Task: Find connections with filter location Siuri with filter topic #Careerwith filter profile language French with filter current company IDOM Consulting, Engineering, Architecture with filter school Petit Seminaire Higher Secondary School with filter industry Industry Associations with filter service category Customer Support with filter keywords title Administrator
Action: Mouse moved to (493, 67)
Screenshot: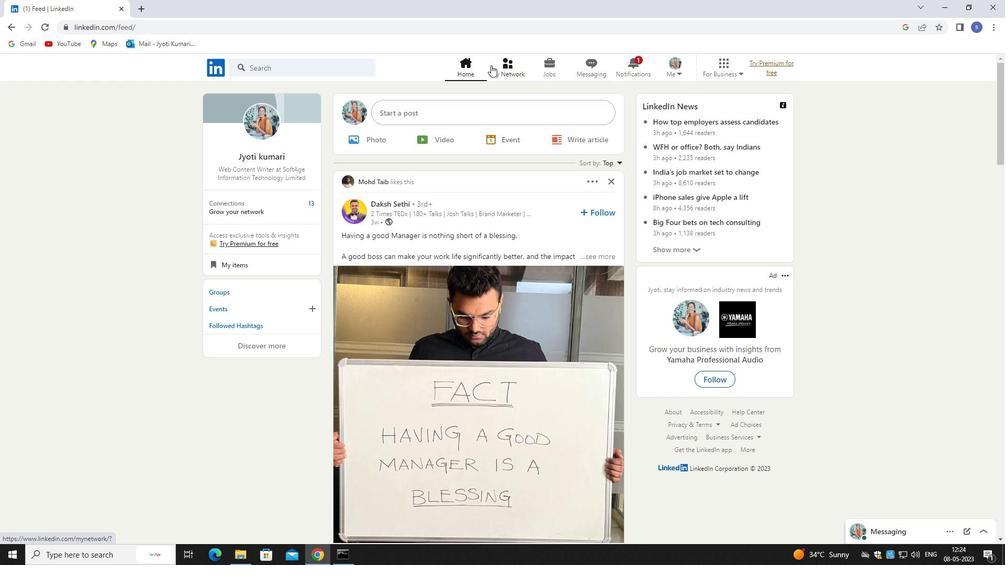 
Action: Mouse pressed left at (493, 67)
Screenshot: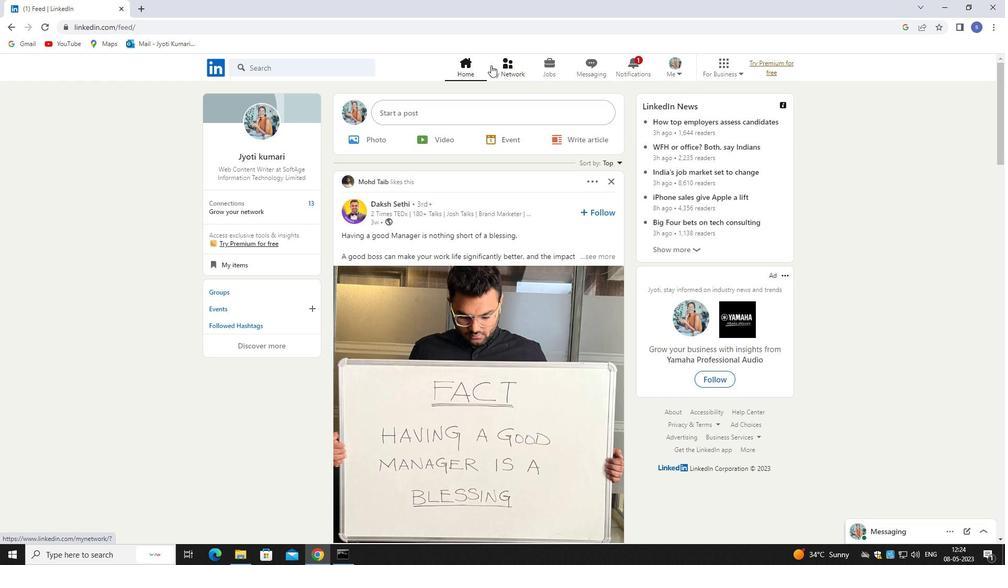 
Action: Mouse moved to (493, 67)
Screenshot: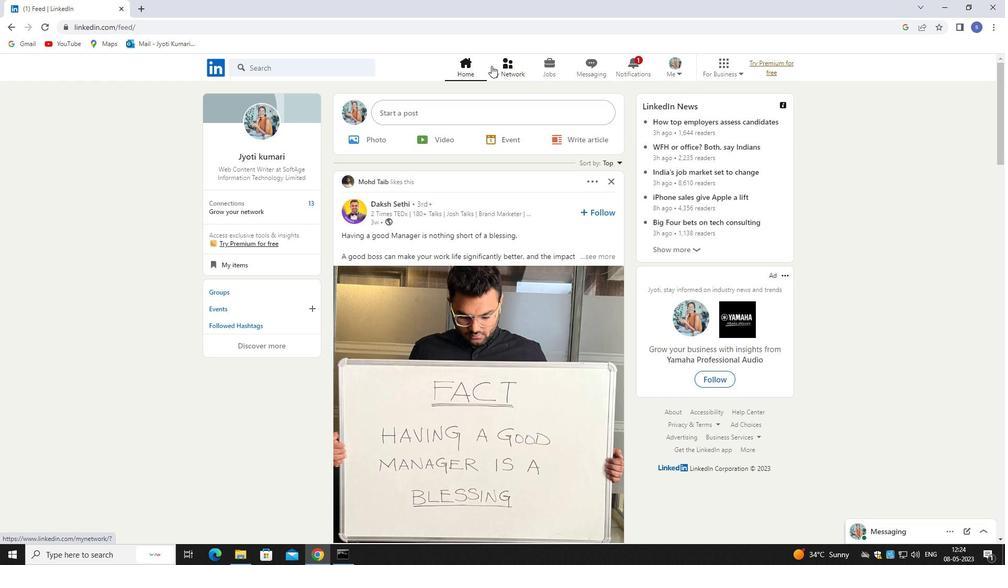
Action: Mouse pressed left at (493, 67)
Screenshot: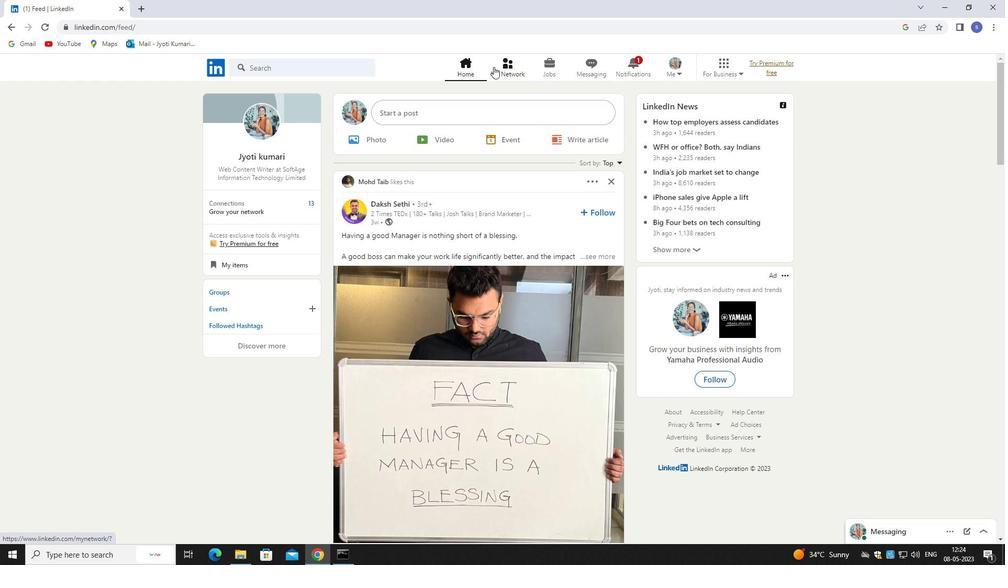 
Action: Mouse moved to (319, 121)
Screenshot: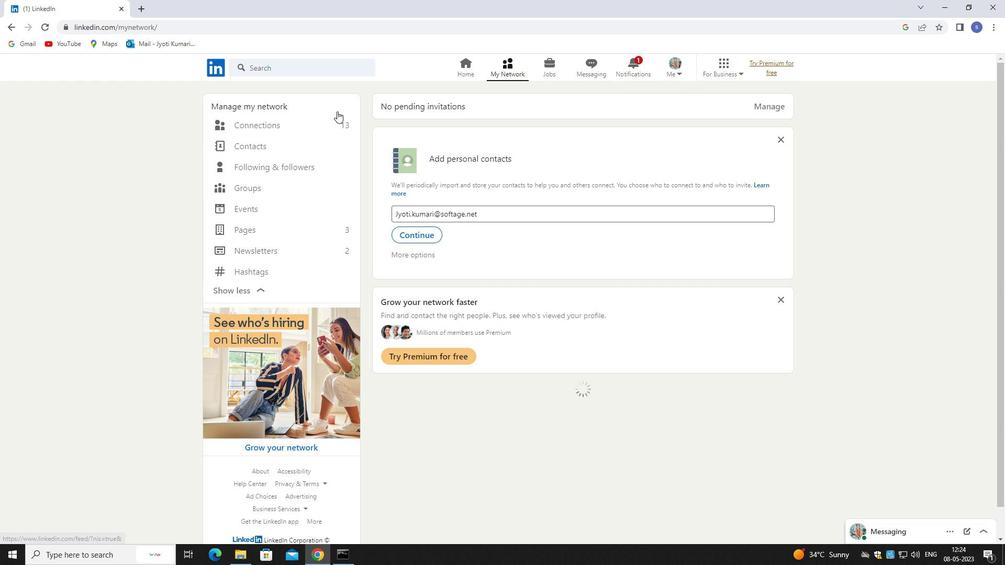
Action: Mouse pressed left at (319, 121)
Screenshot: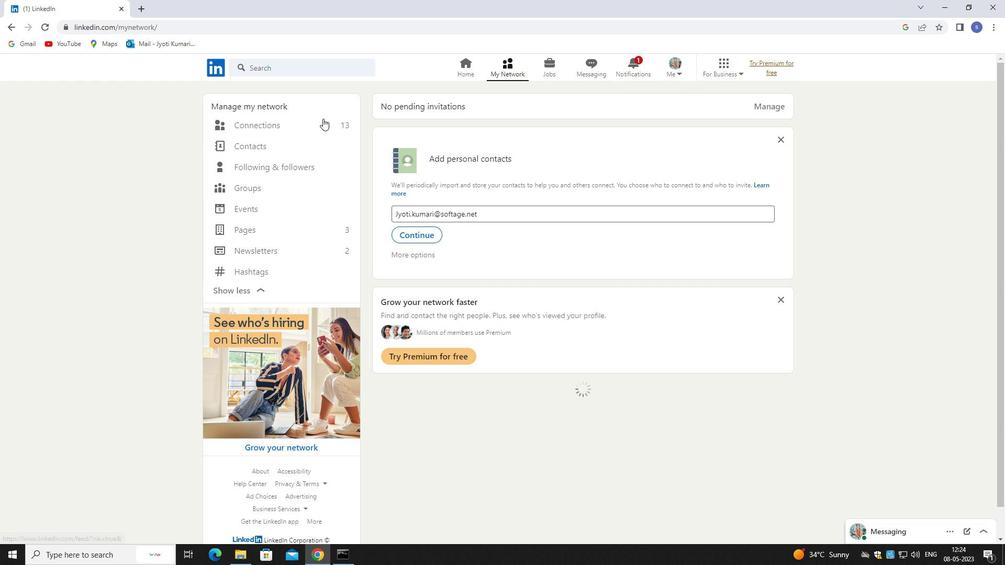 
Action: Mouse moved to (319, 121)
Screenshot: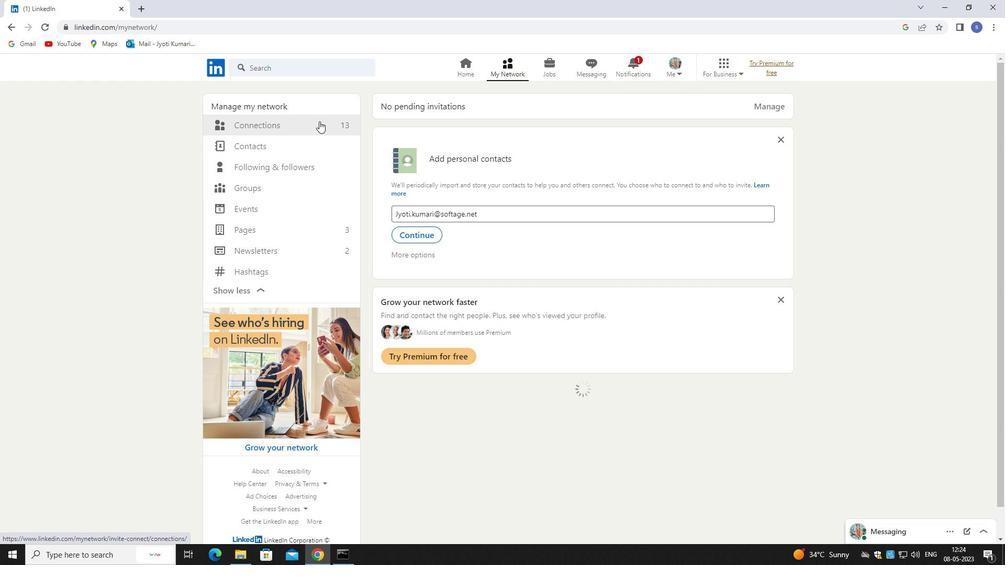 
Action: Mouse pressed left at (319, 121)
Screenshot: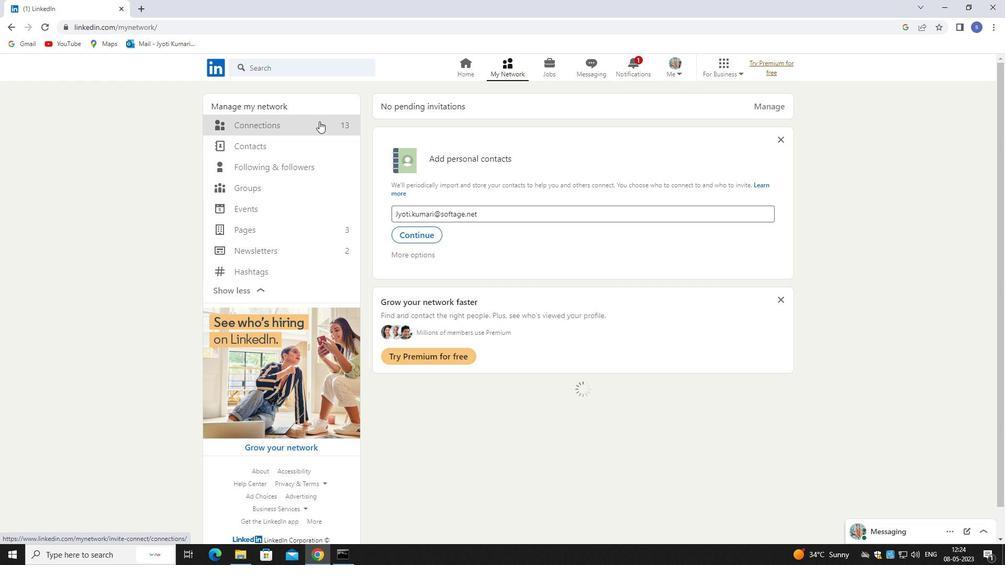 
Action: Mouse moved to (586, 125)
Screenshot: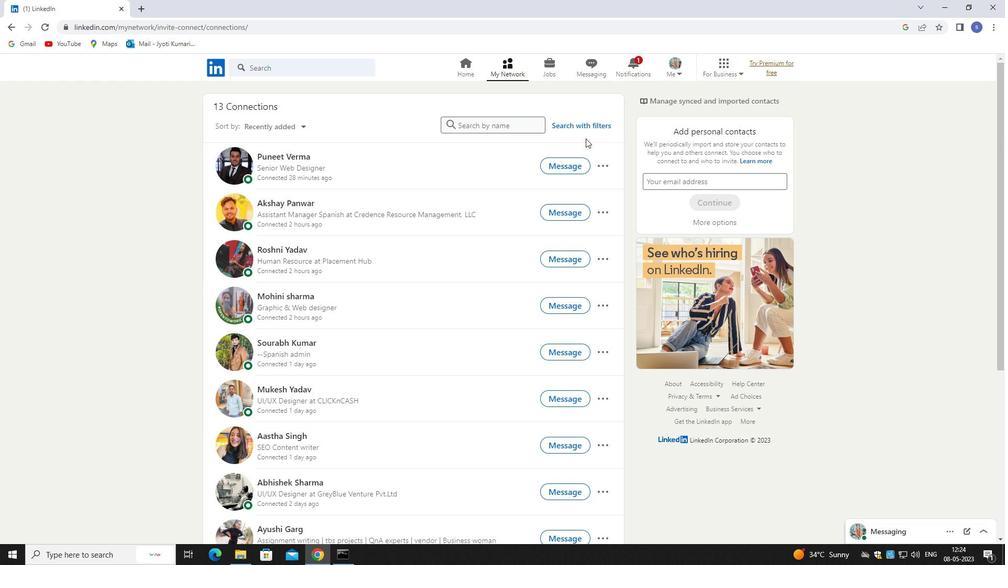 
Action: Mouse pressed left at (586, 125)
Screenshot: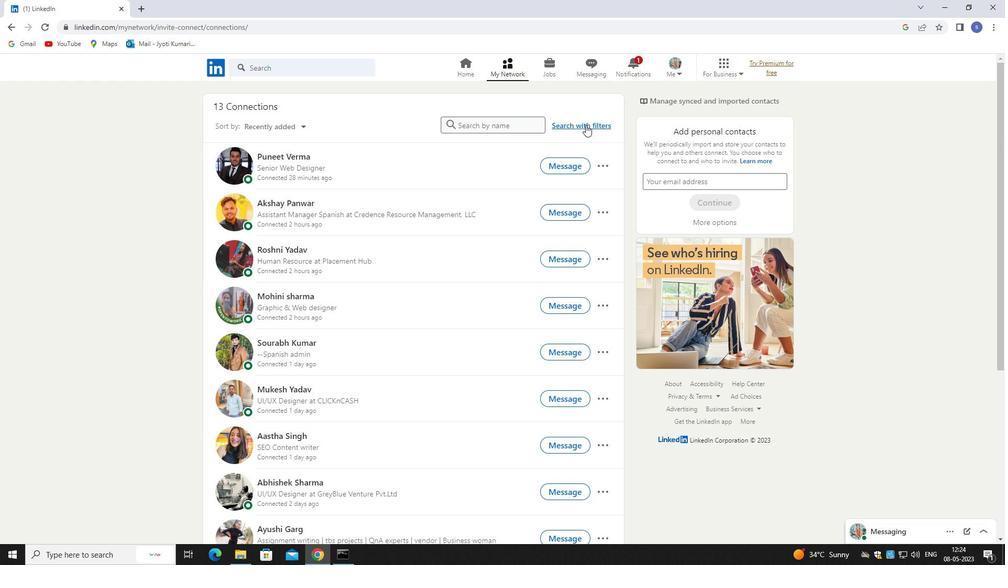 
Action: Mouse moved to (531, 102)
Screenshot: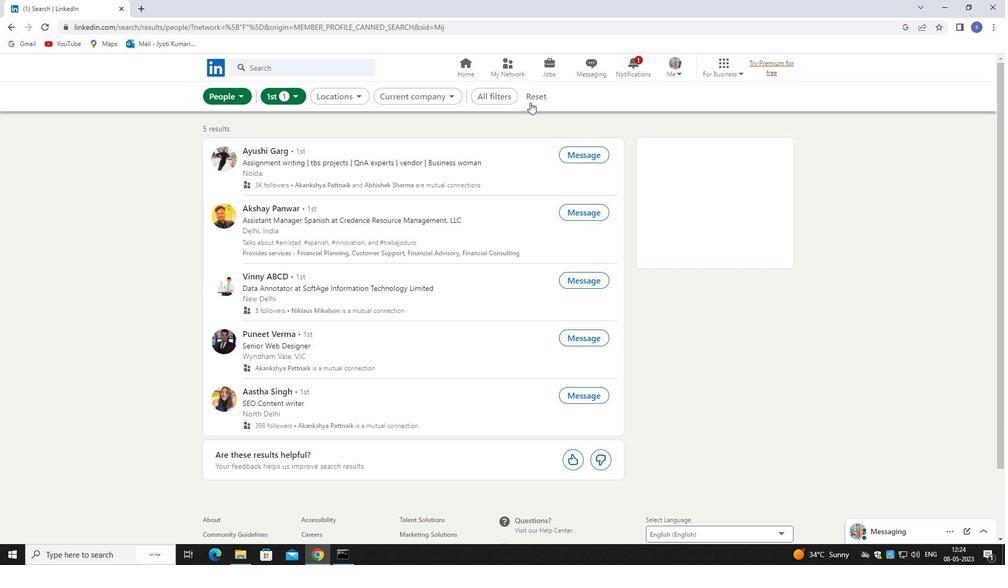 
Action: Mouse pressed left at (531, 102)
Screenshot: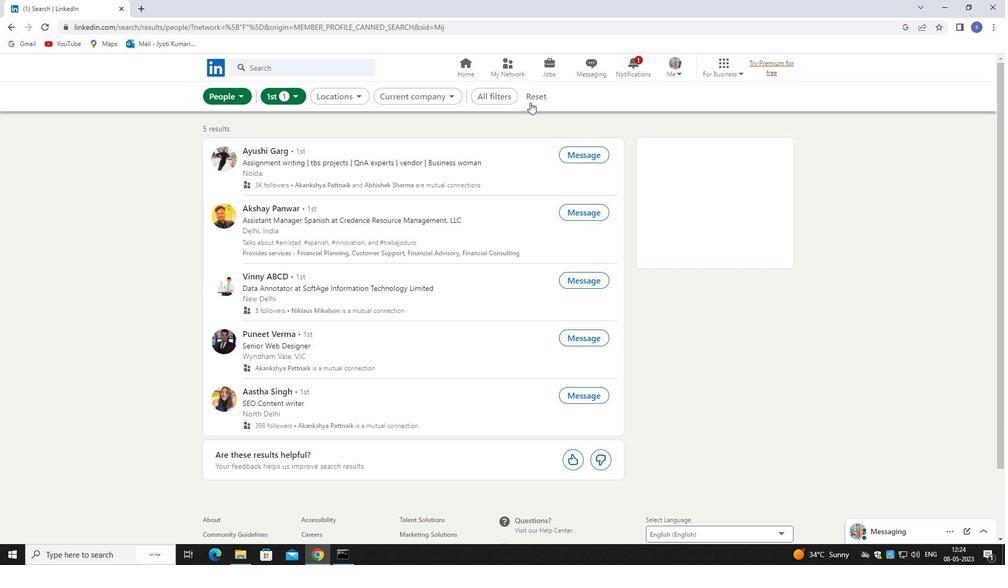 
Action: Mouse moved to (532, 102)
Screenshot: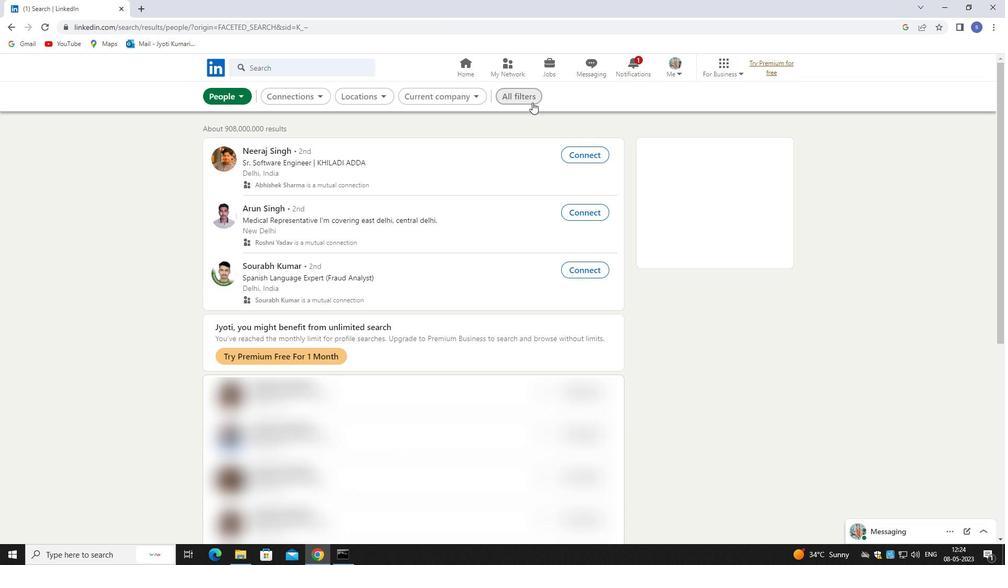 
Action: Mouse pressed left at (532, 102)
Screenshot: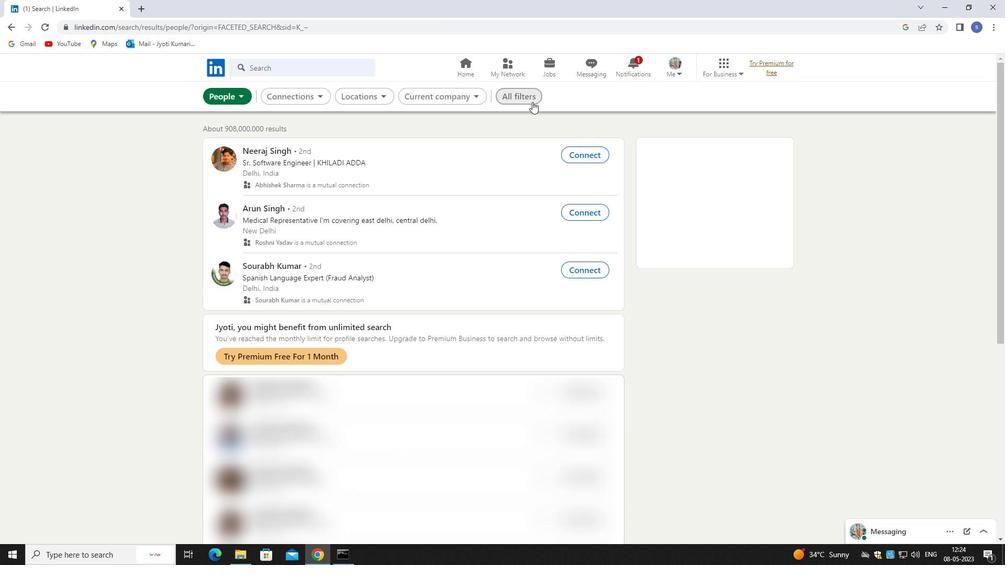 
Action: Mouse moved to (902, 411)
Screenshot: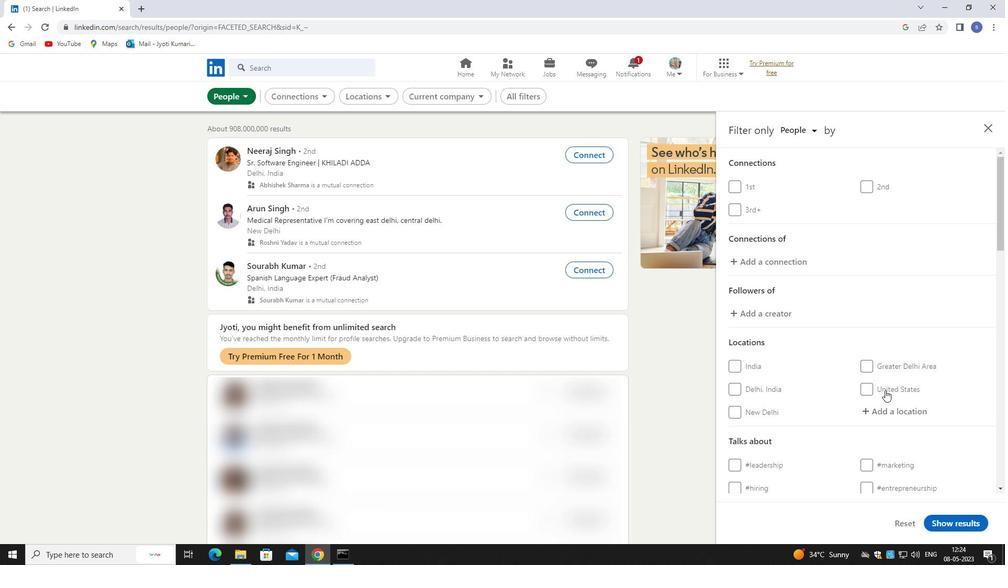
Action: Mouse pressed left at (902, 411)
Screenshot: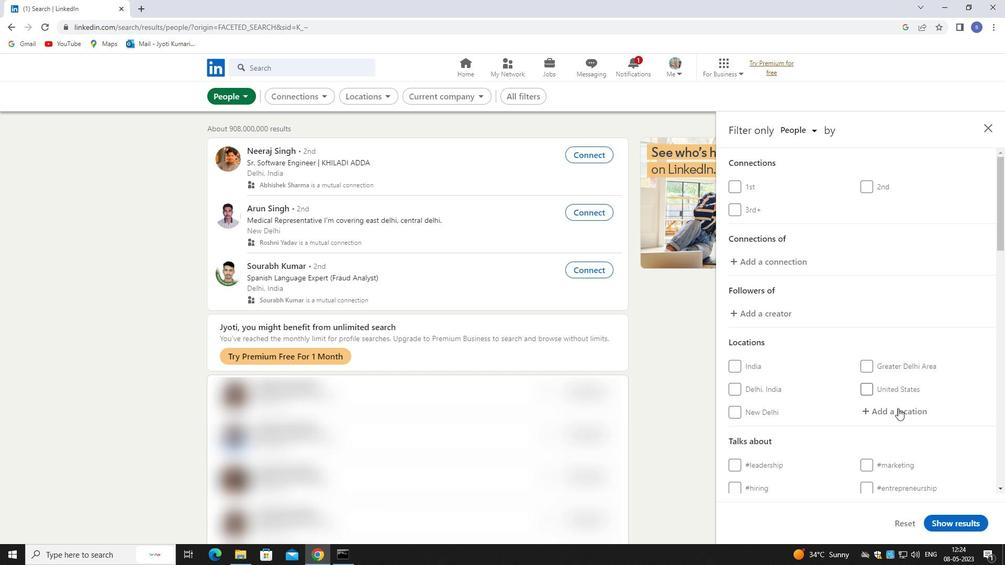 
Action: Mouse moved to (904, 441)
Screenshot: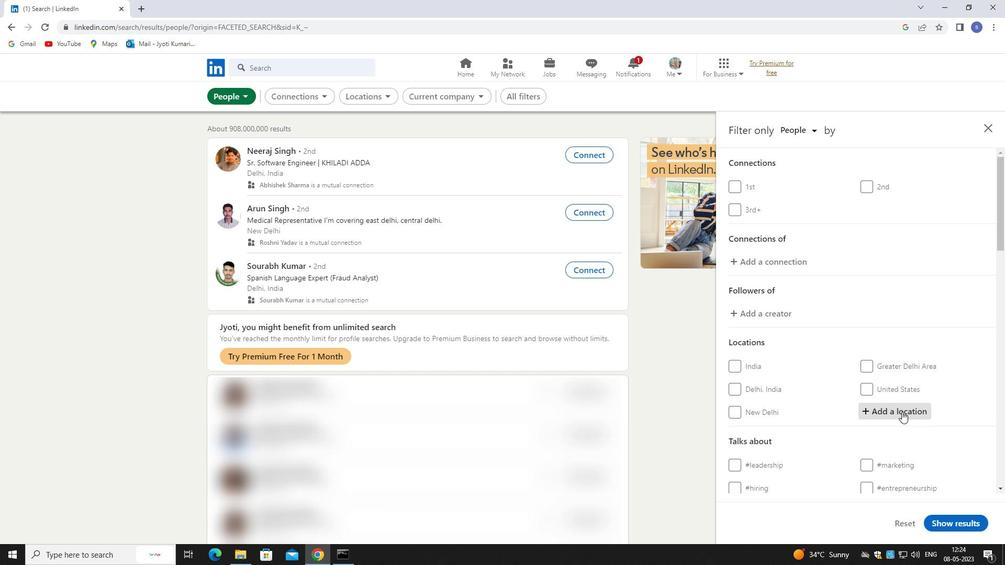 
Action: Key pressed siuri
Screenshot: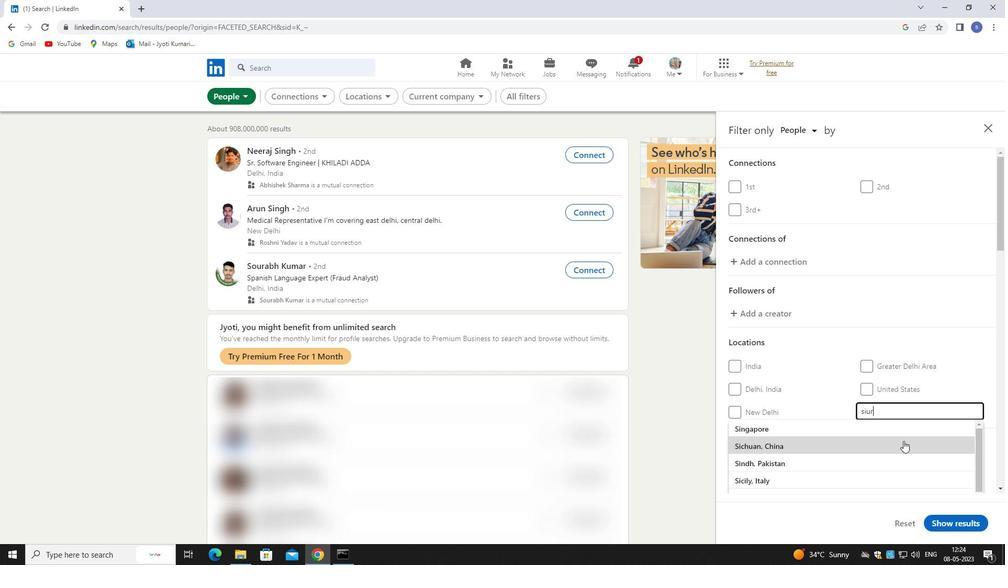 
Action: Mouse moved to (885, 425)
Screenshot: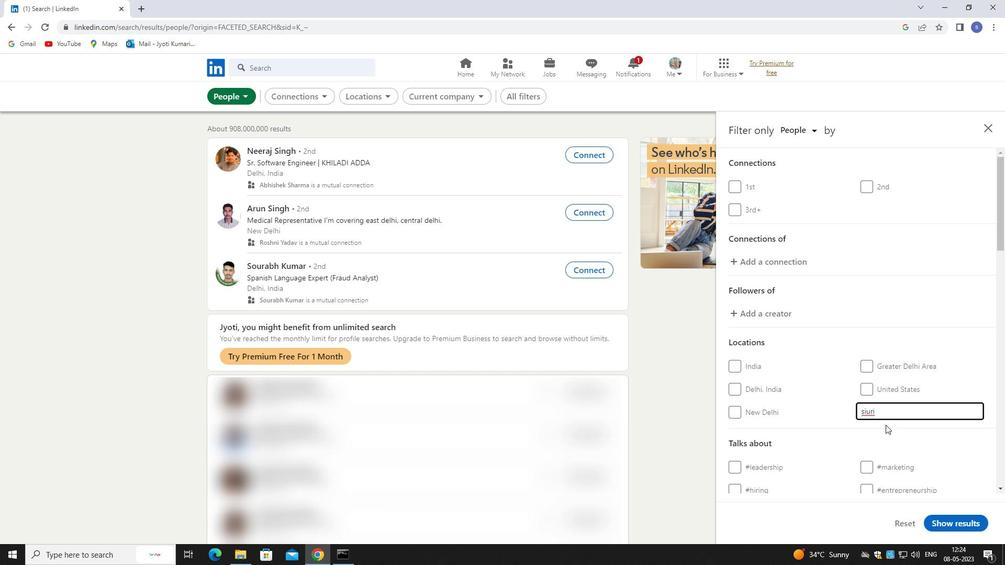 
Action: Key pressed <Key.left><Key.left><Key.left><Key.left><Key.backspace><Key.shift>S<Key.enter>
Screenshot: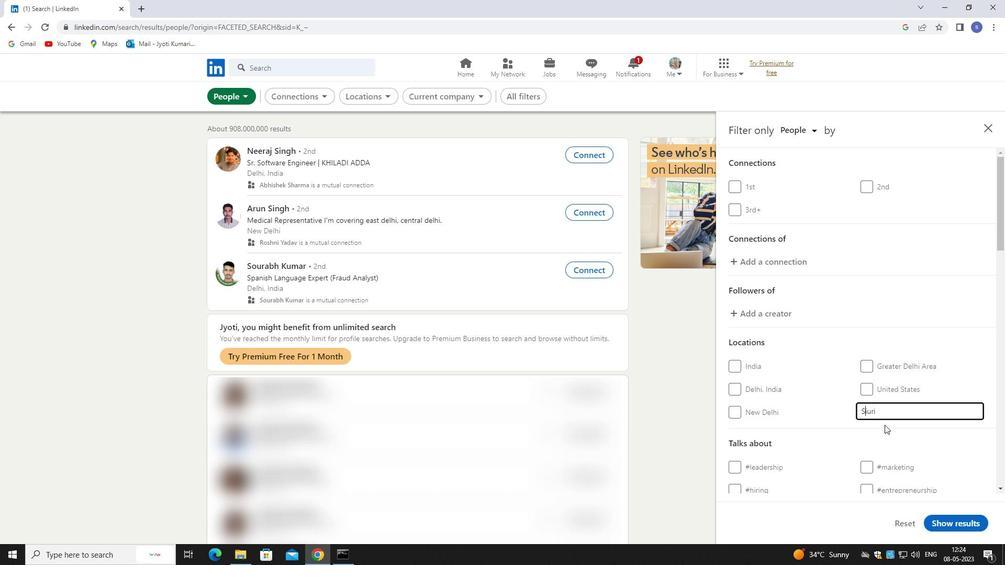 
Action: Mouse scrolled (885, 424) with delta (0, 0)
Screenshot: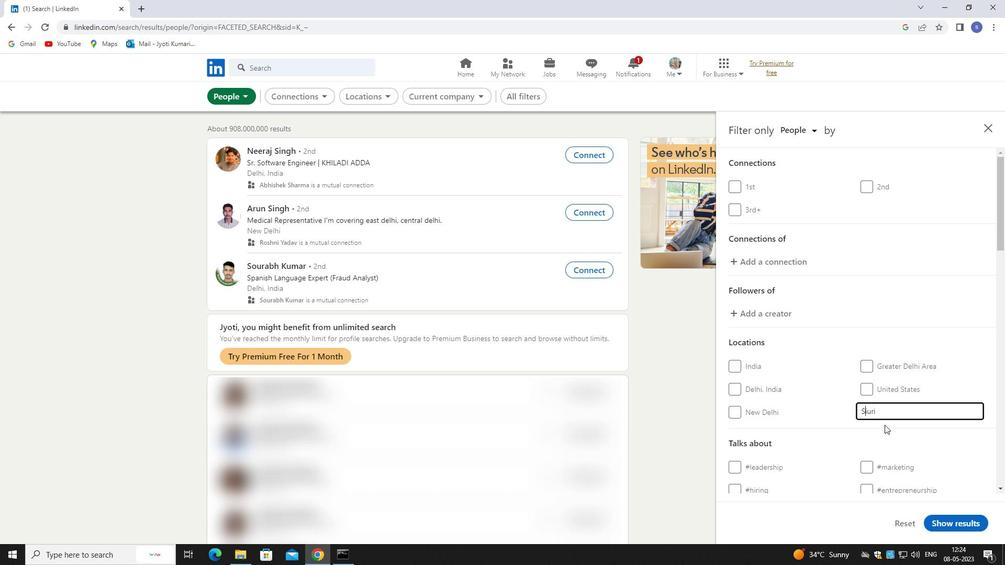 
Action: Mouse moved to (887, 428)
Screenshot: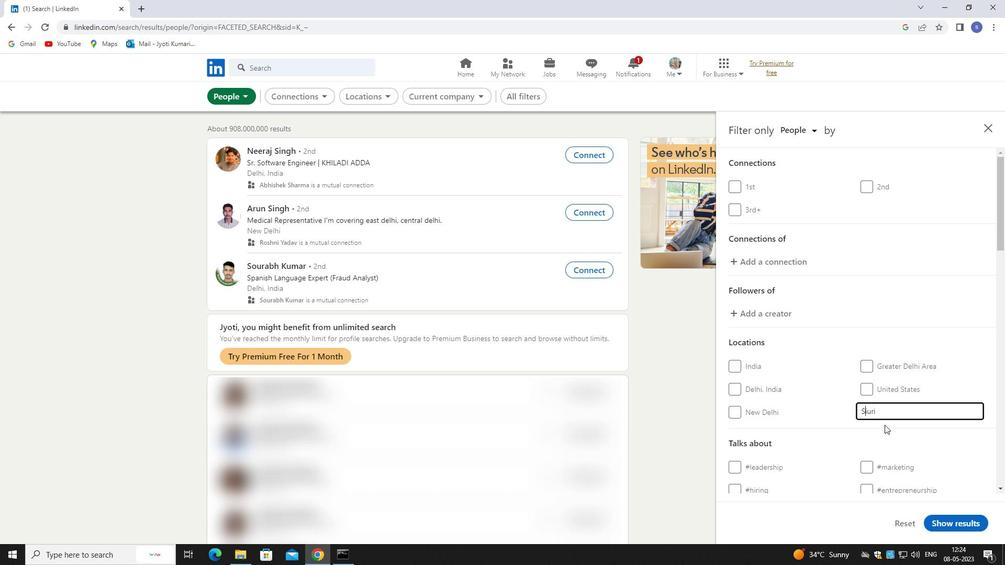 
Action: Mouse scrolled (887, 427) with delta (0, 0)
Screenshot: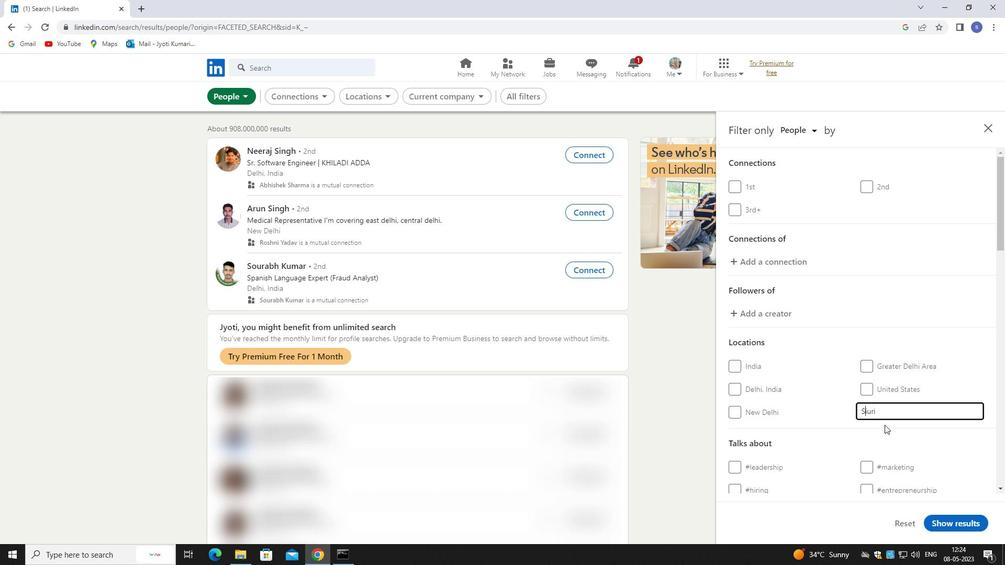 
Action: Mouse moved to (887, 429)
Screenshot: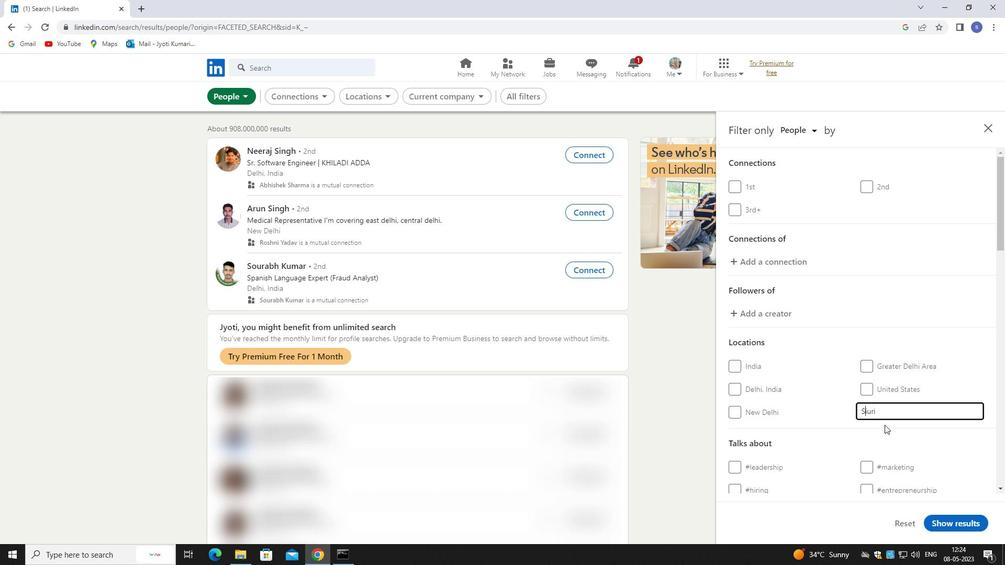 
Action: Mouse scrolled (887, 428) with delta (0, 0)
Screenshot: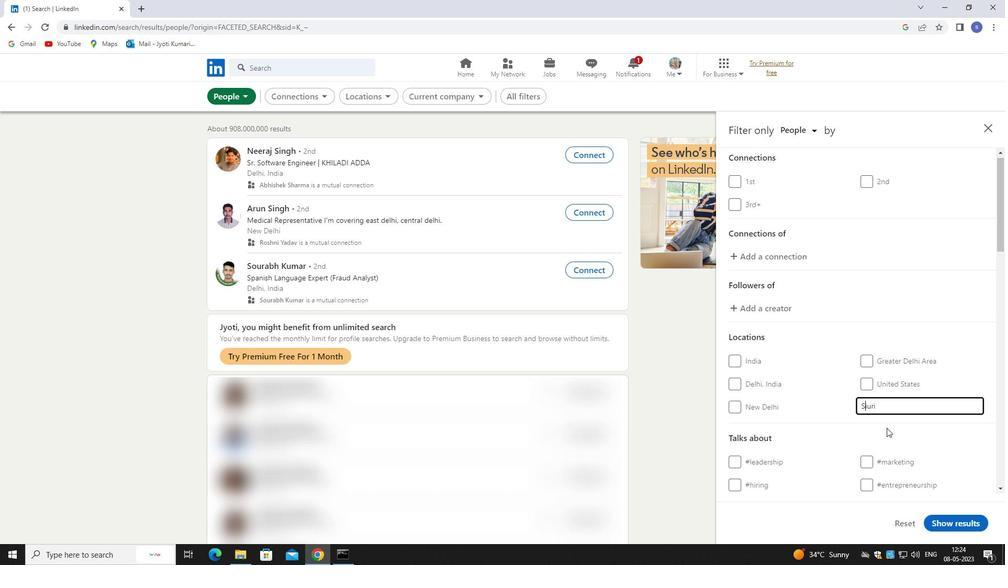 
Action: Mouse moved to (883, 352)
Screenshot: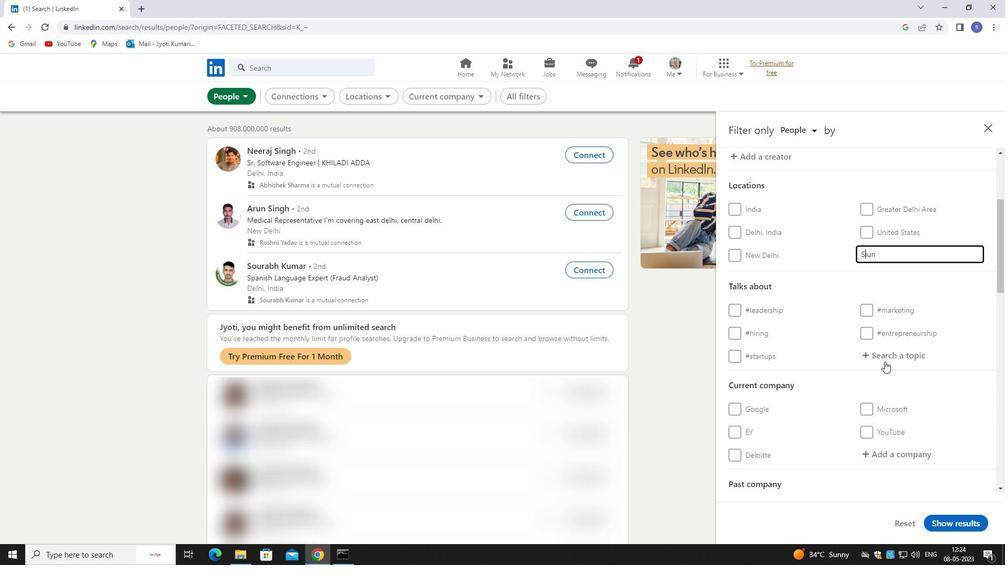 
Action: Mouse pressed left at (883, 352)
Screenshot: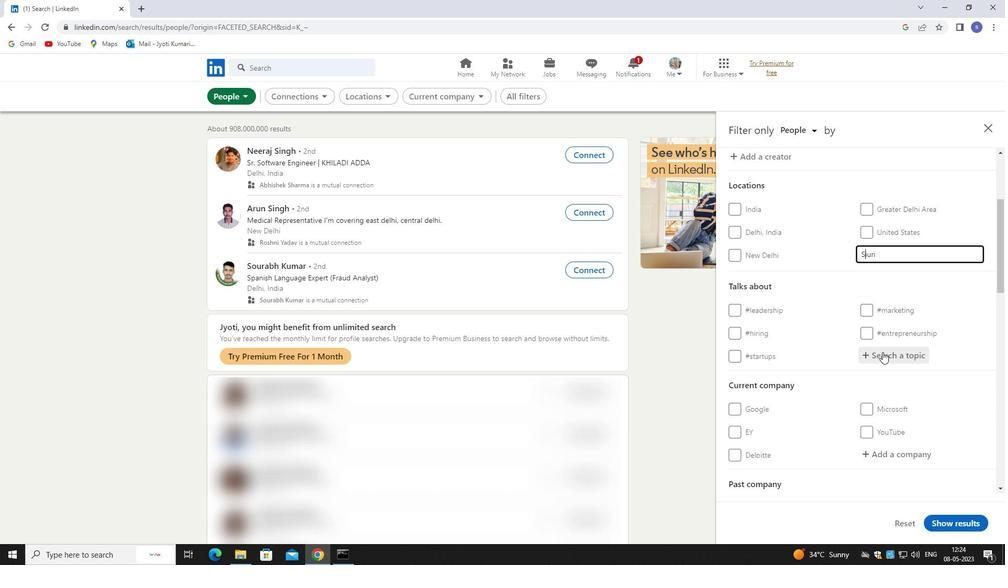 
Action: Mouse moved to (883, 352)
Screenshot: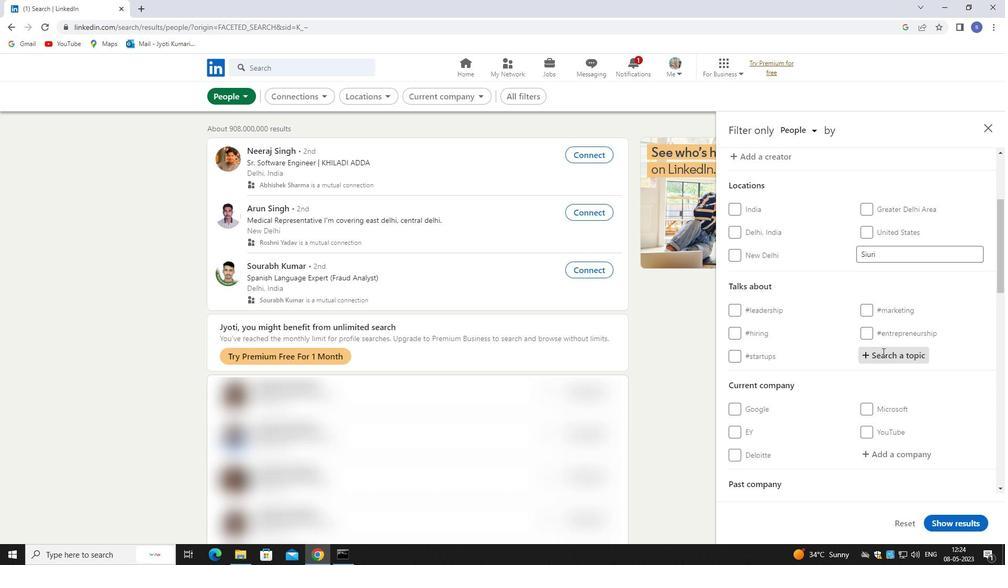 
Action: Key pressed CAREER
Screenshot: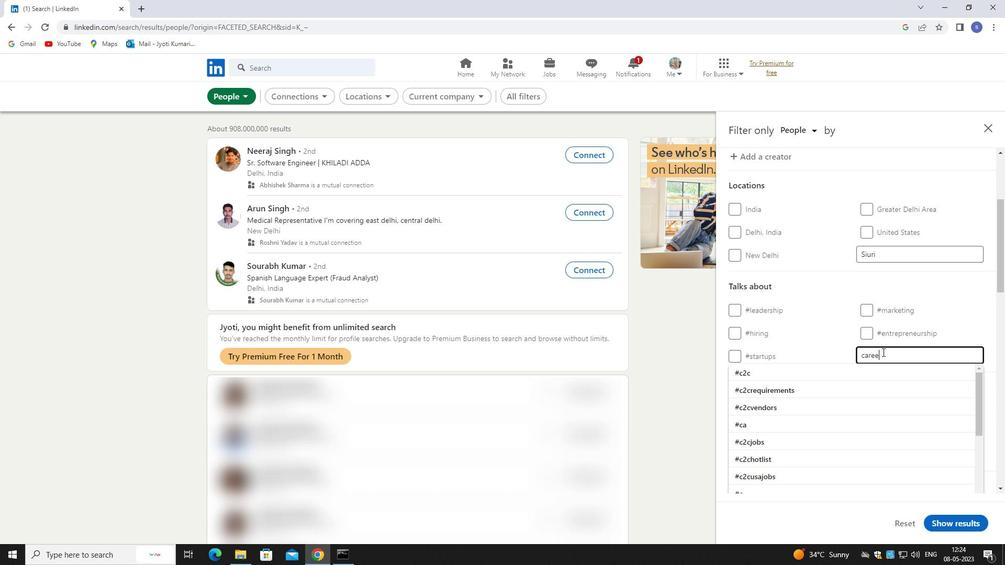 
Action: Mouse moved to (881, 367)
Screenshot: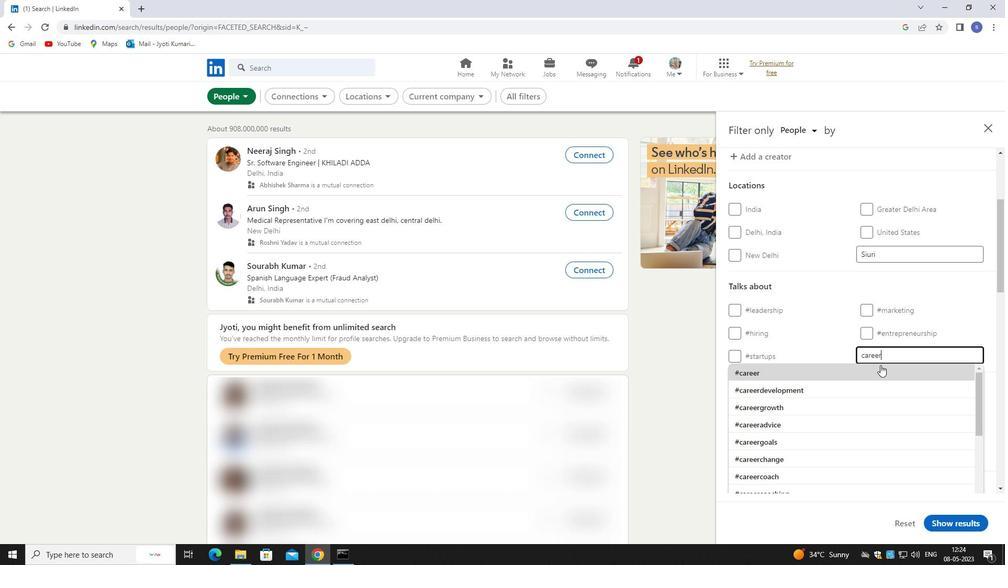
Action: Mouse pressed left at (881, 367)
Screenshot: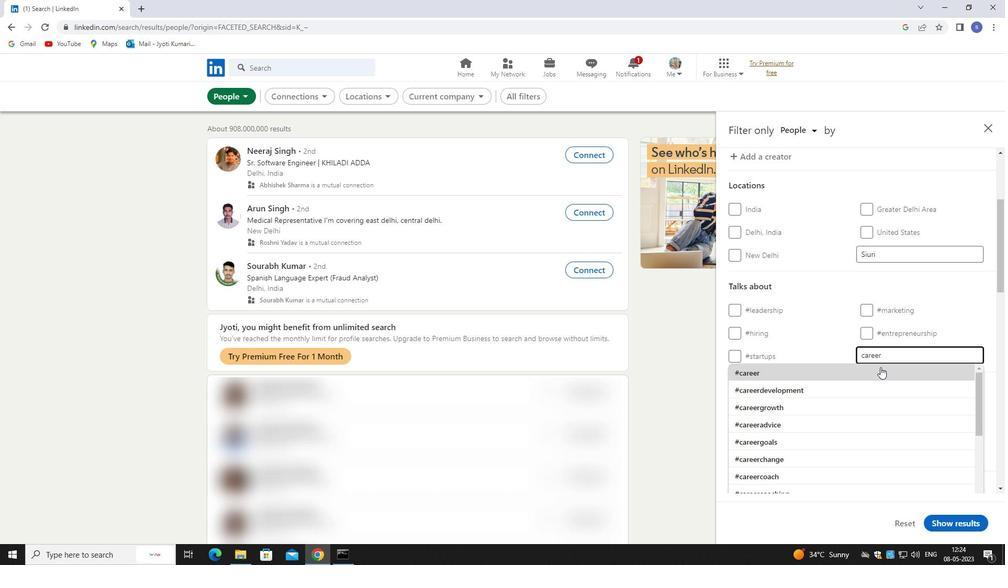 
Action: Mouse scrolled (881, 367) with delta (0, 0)
Screenshot: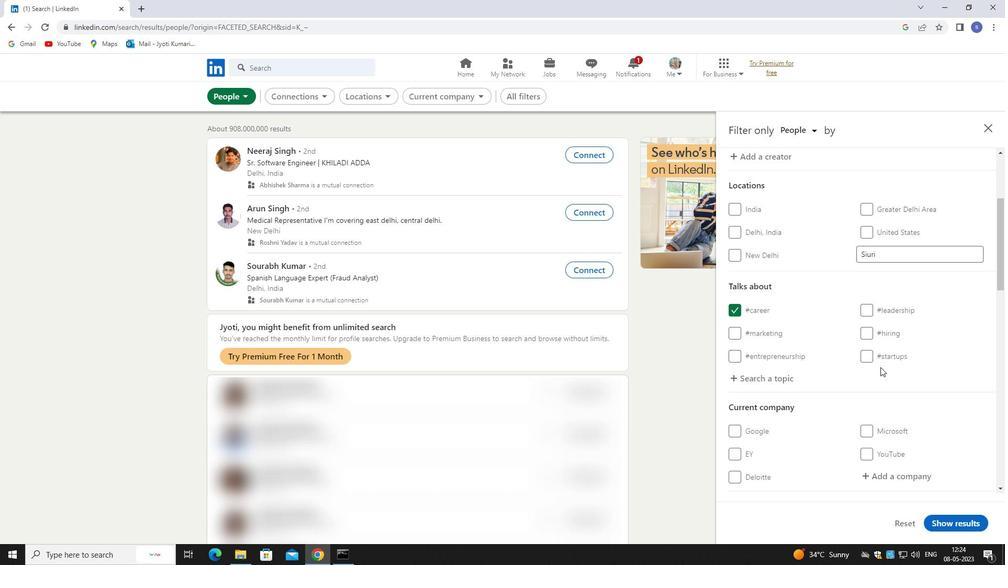 
Action: Mouse moved to (881, 368)
Screenshot: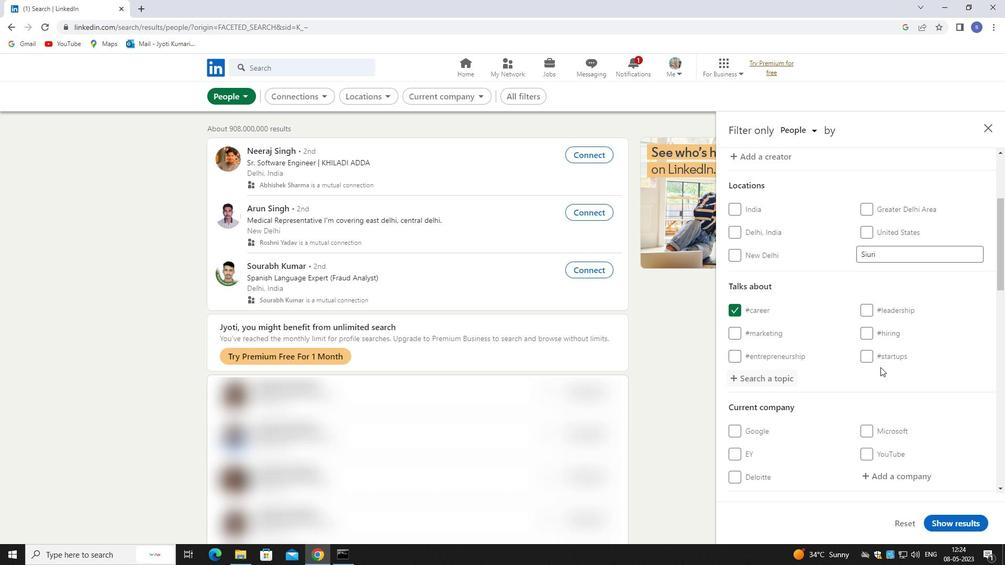 
Action: Mouse scrolled (881, 367) with delta (0, 0)
Screenshot: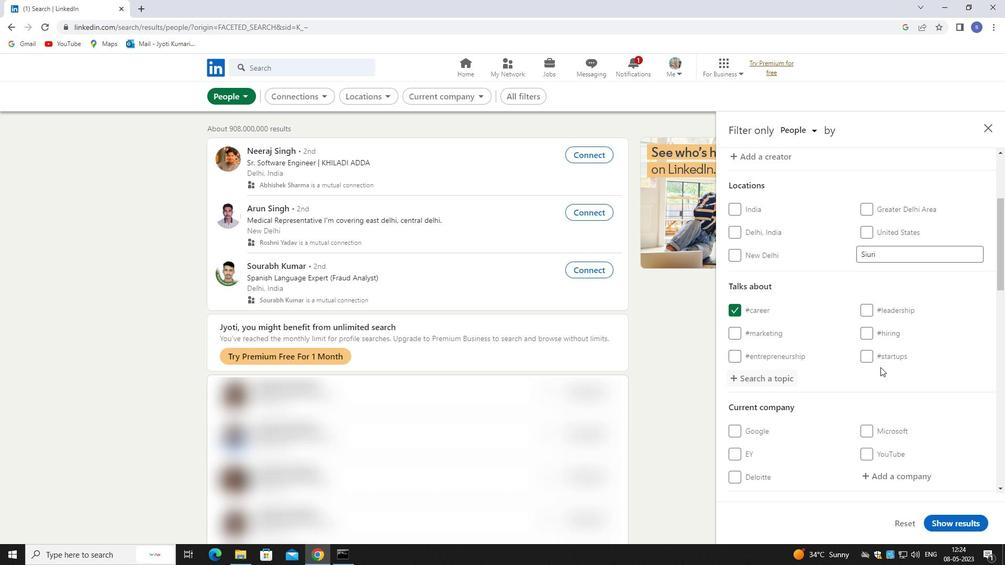 
Action: Mouse moved to (881, 368)
Screenshot: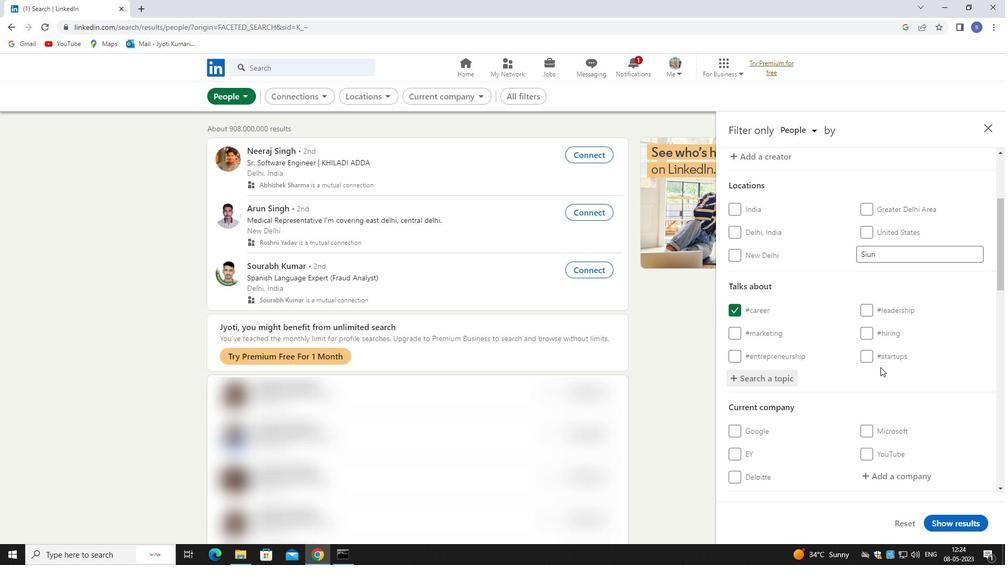 
Action: Mouse scrolled (881, 367) with delta (0, 0)
Screenshot: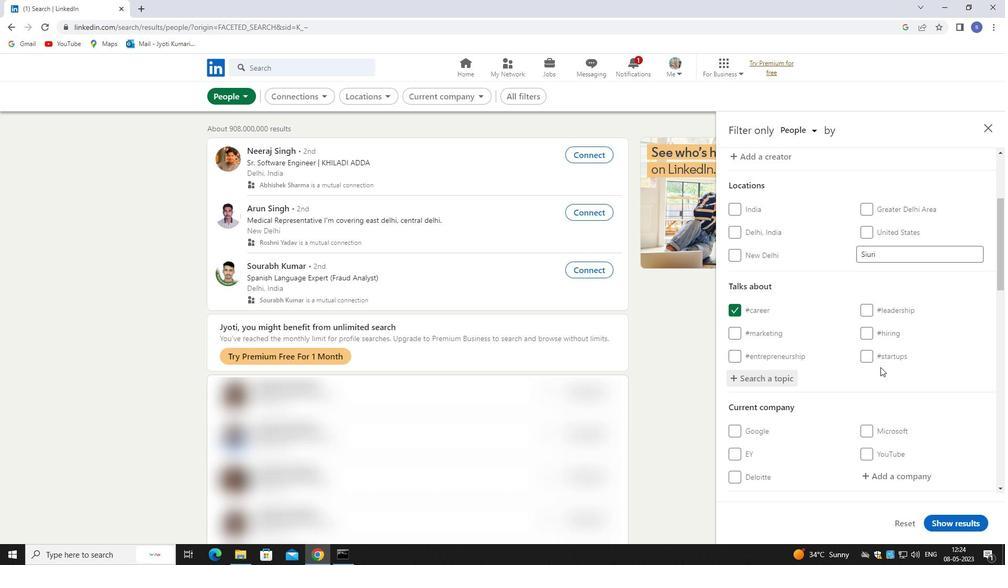 
Action: Mouse moved to (896, 318)
Screenshot: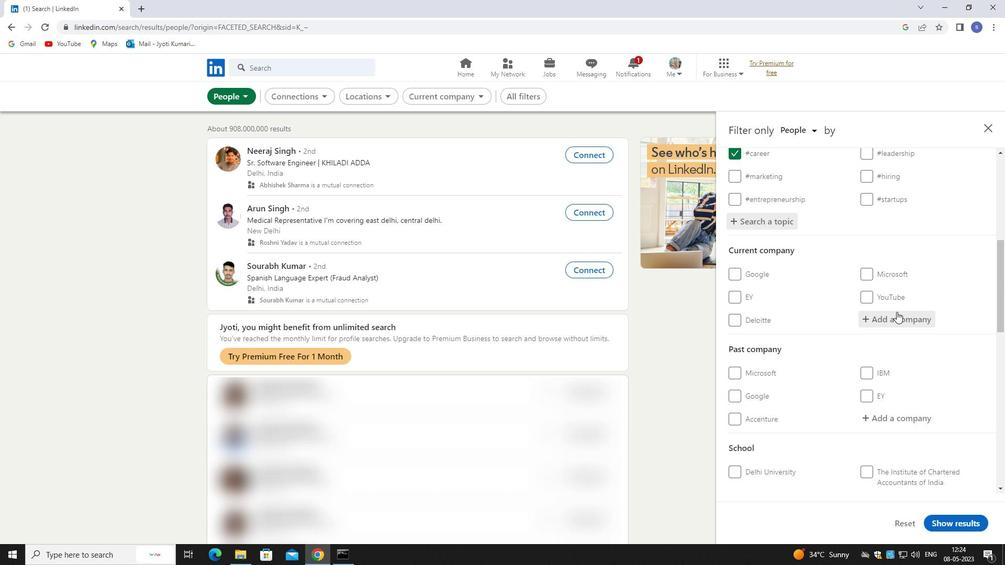 
Action: Mouse pressed left at (896, 318)
Screenshot: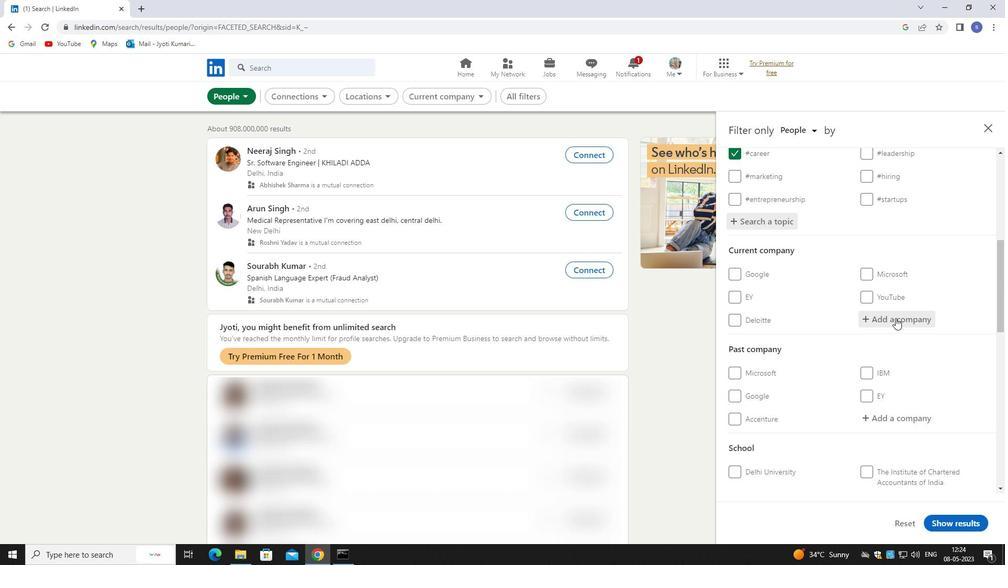 
Action: Key pressed IDOM<Key.space>C
Screenshot: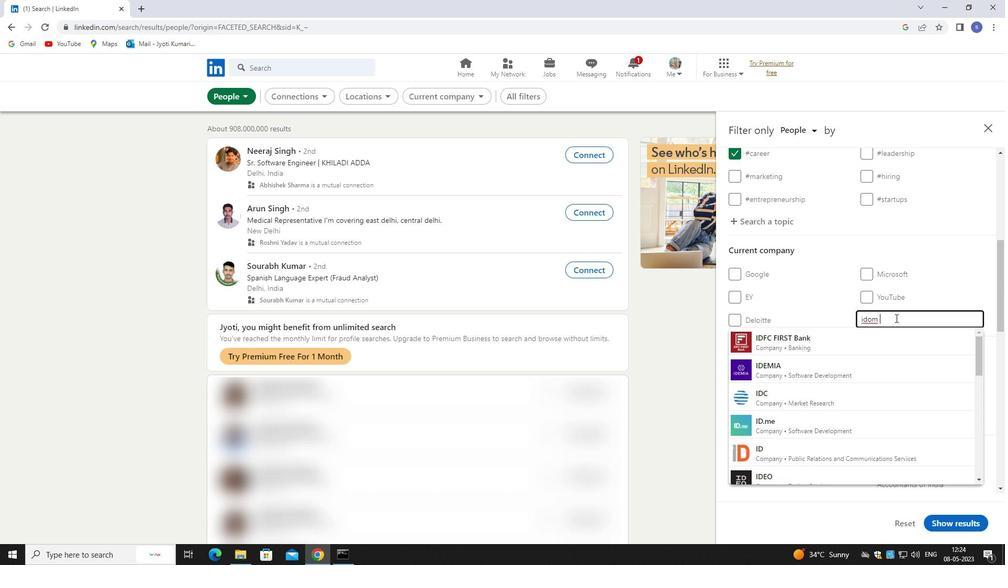 
Action: Mouse moved to (878, 345)
Screenshot: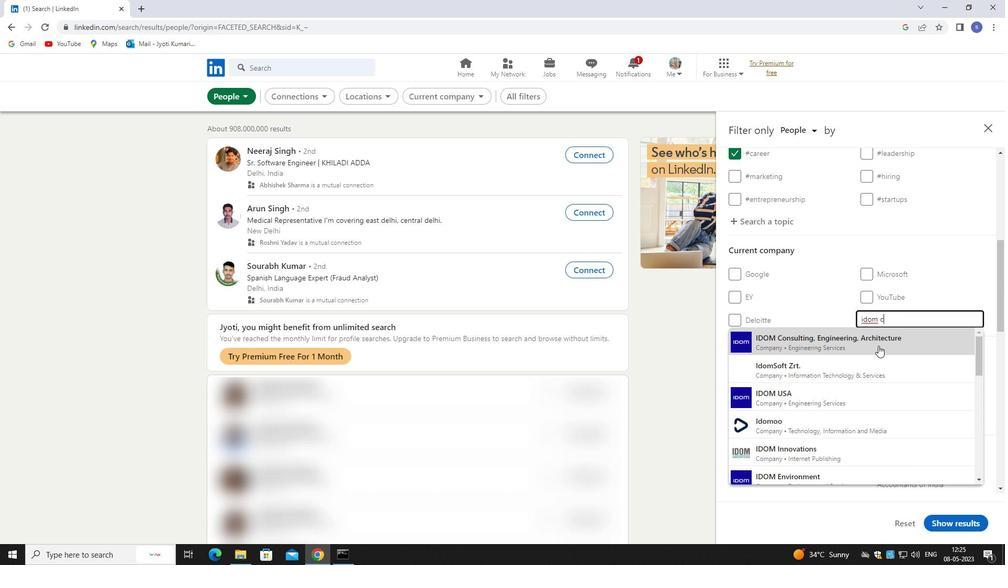 
Action: Mouse pressed left at (878, 345)
Screenshot: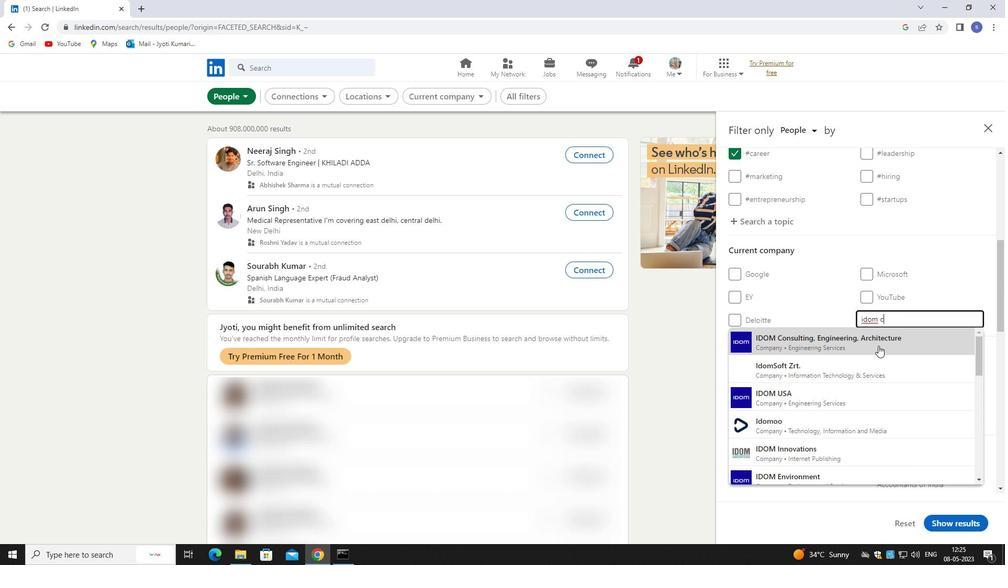 
Action: Mouse moved to (879, 345)
Screenshot: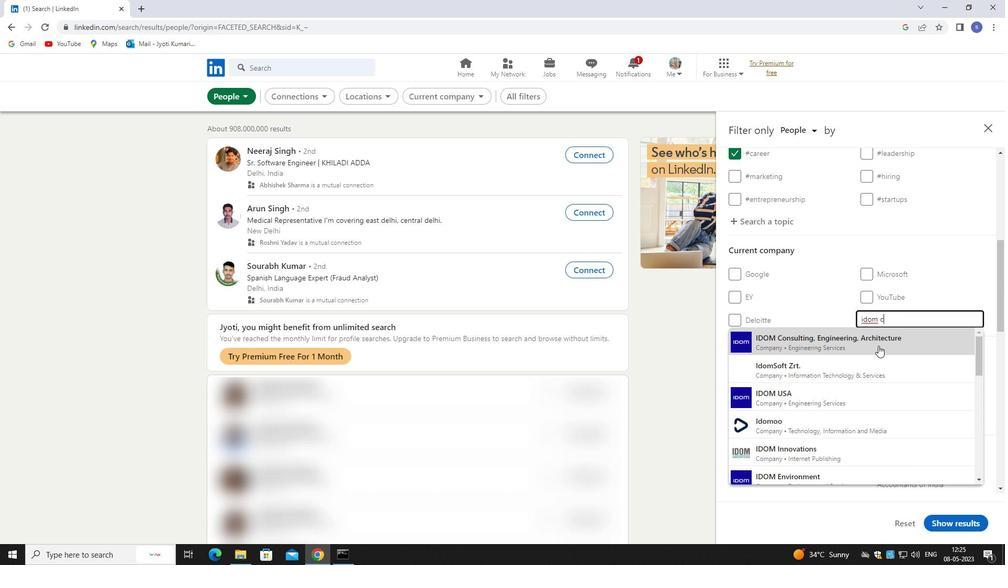 
Action: Mouse scrolled (879, 344) with delta (0, 0)
Screenshot: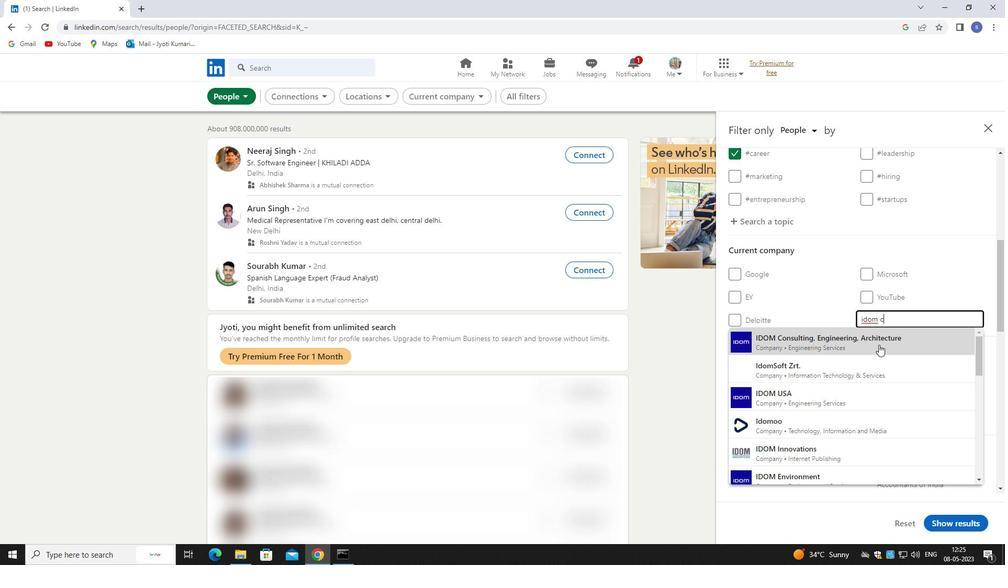 
Action: Mouse scrolled (879, 344) with delta (0, 0)
Screenshot: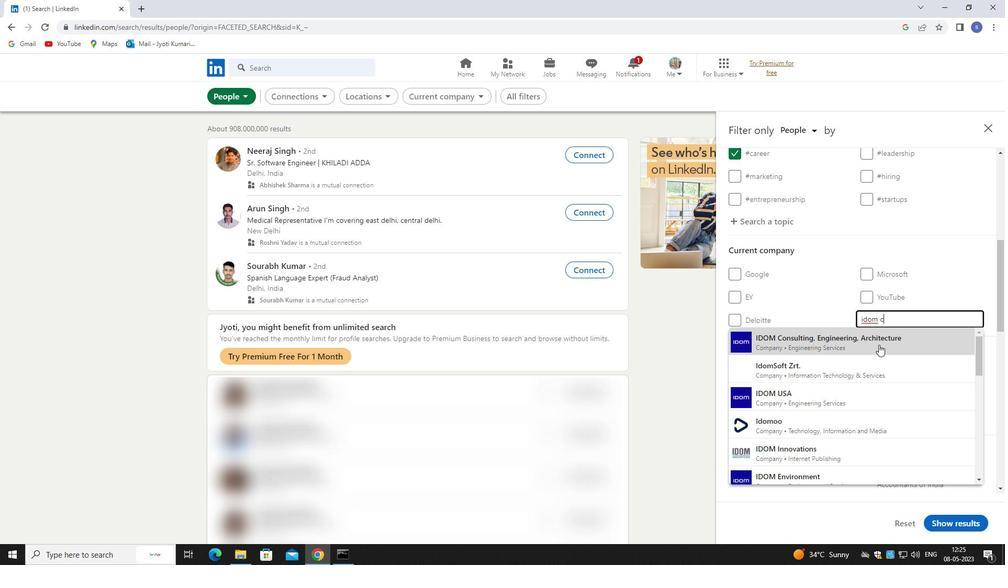
Action: Mouse scrolled (879, 344) with delta (0, 0)
Screenshot: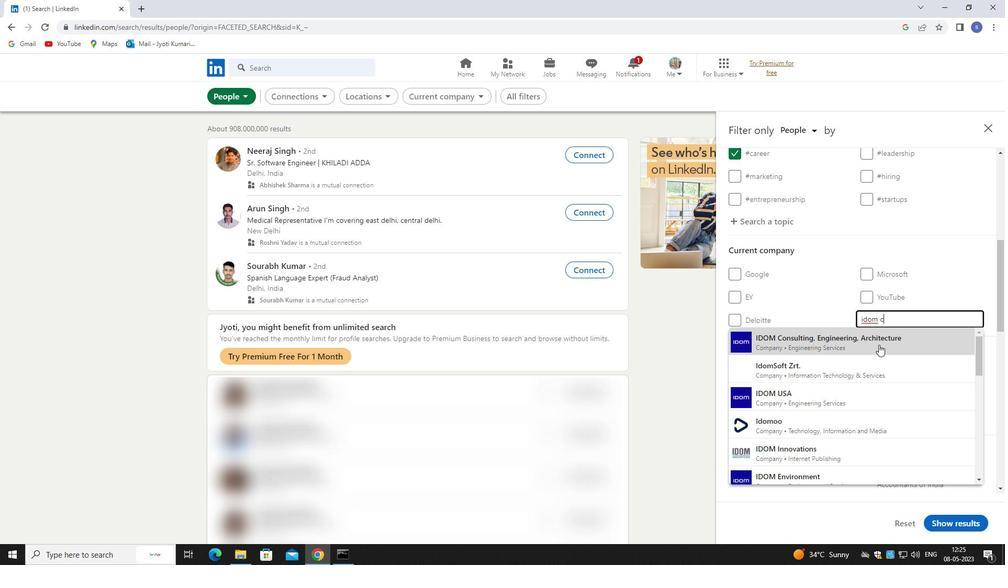 
Action: Mouse moved to (880, 344)
Screenshot: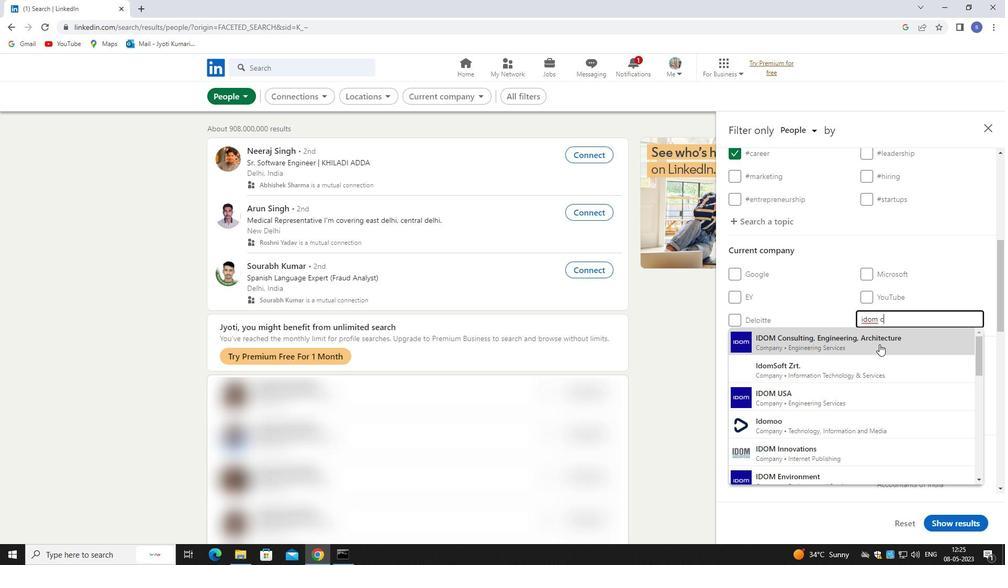 
Action: Mouse pressed left at (880, 344)
Screenshot: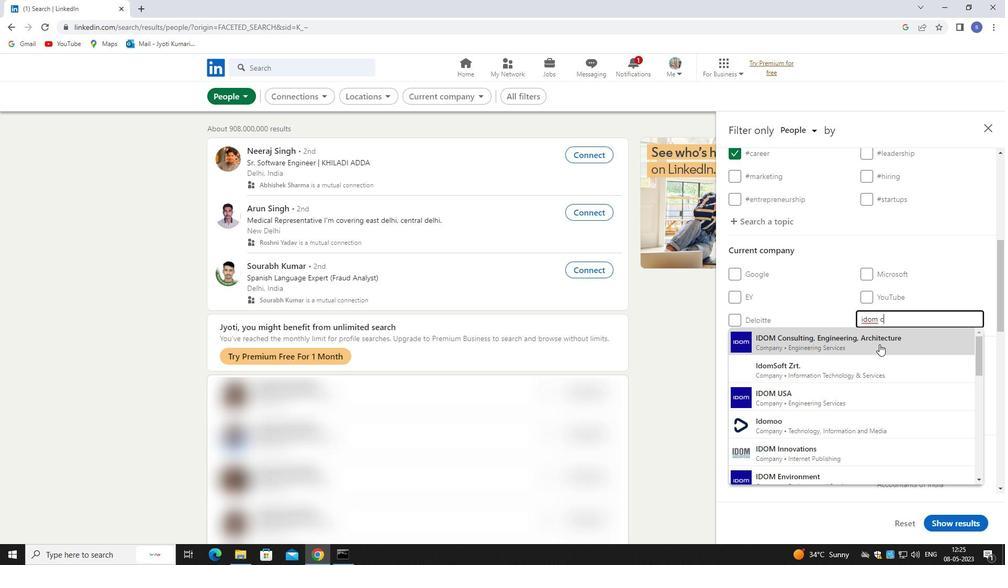 
Action: Mouse moved to (881, 343)
Screenshot: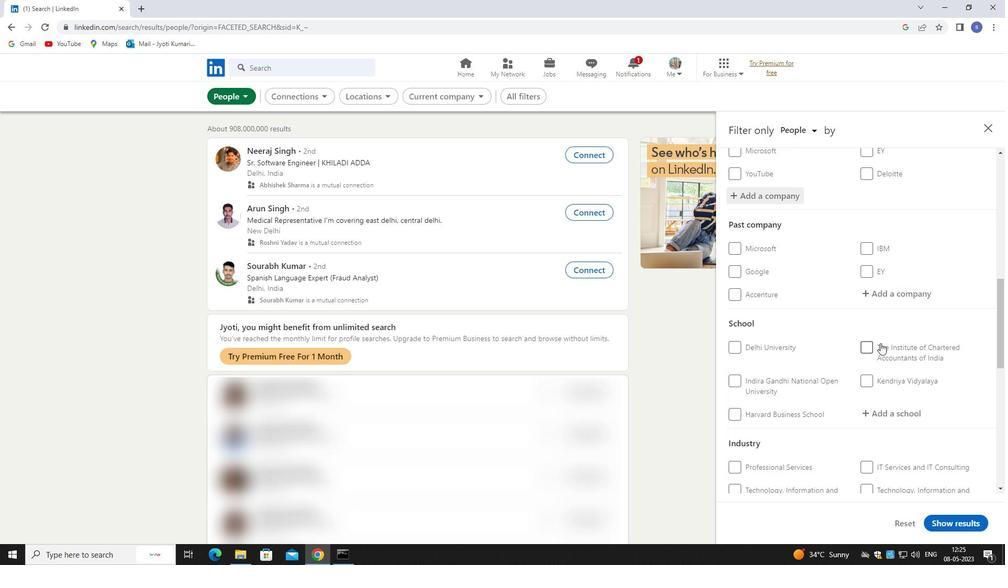 
Action: Mouse scrolled (881, 342) with delta (0, 0)
Screenshot: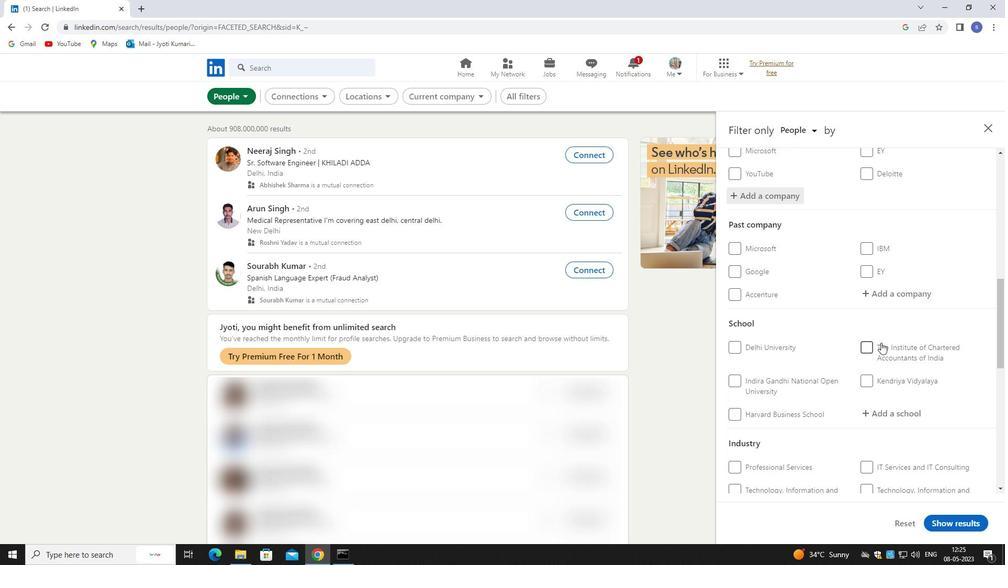 
Action: Mouse scrolled (881, 342) with delta (0, 0)
Screenshot: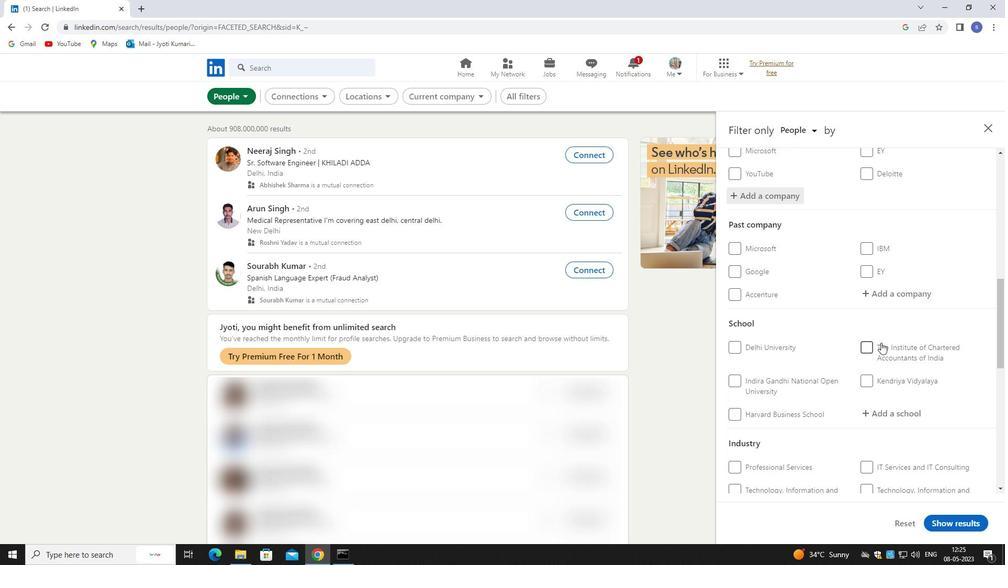
Action: Mouse moved to (907, 309)
Screenshot: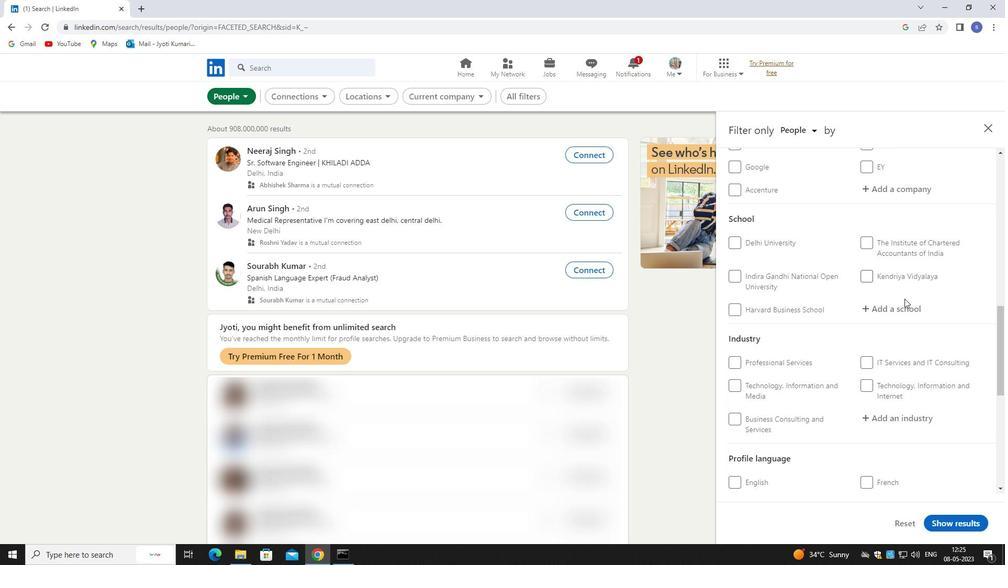
Action: Mouse pressed left at (907, 309)
Screenshot: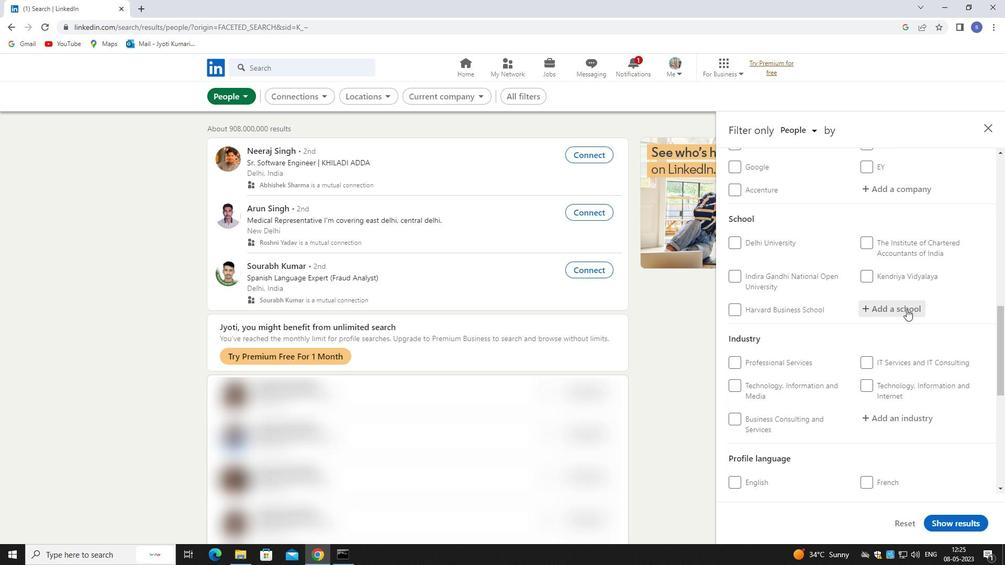 
Action: Mouse moved to (907, 309)
Screenshot: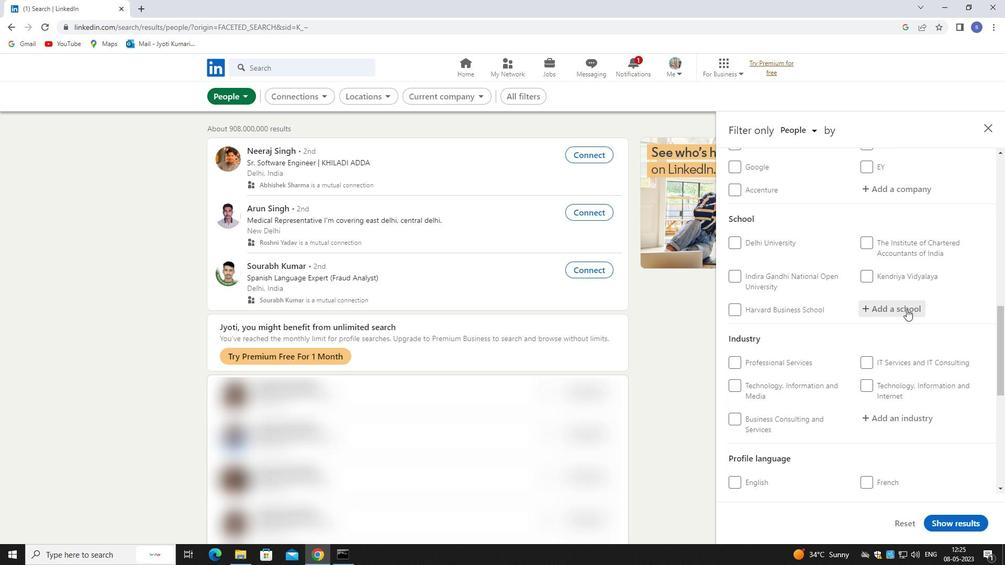
Action: Key pressed PETIT<Key.space>SE
Screenshot: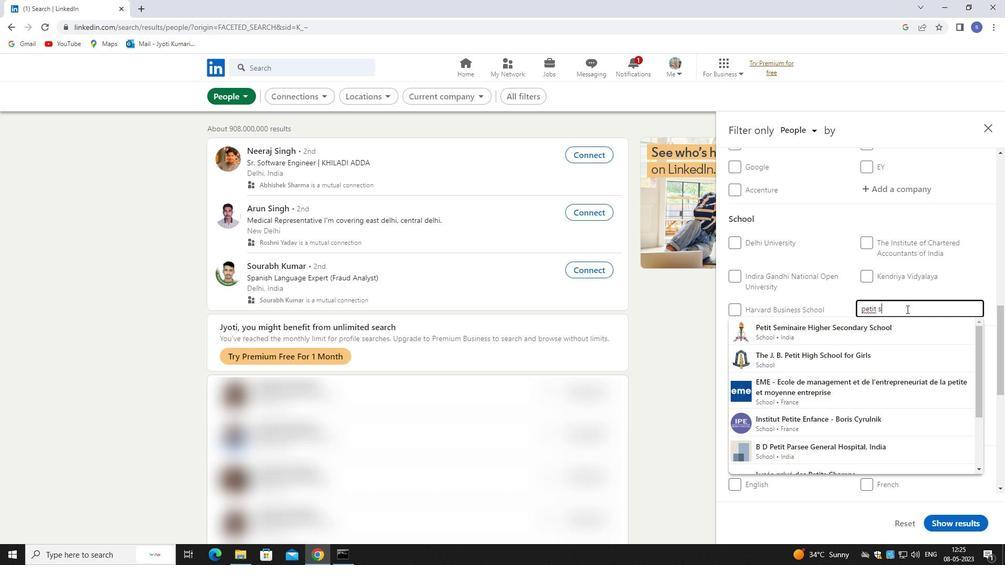 
Action: Mouse moved to (908, 326)
Screenshot: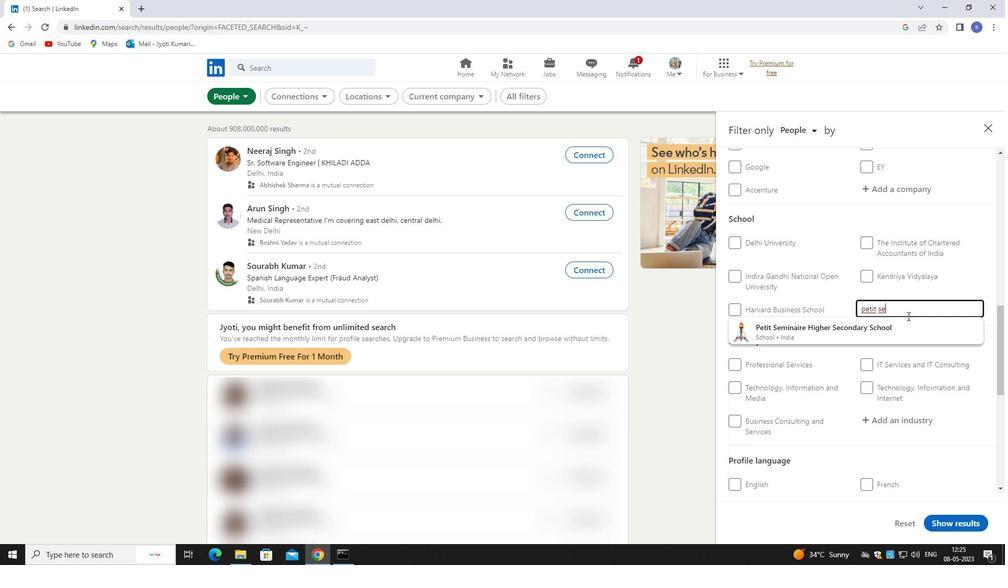 
Action: Mouse pressed left at (908, 326)
Screenshot: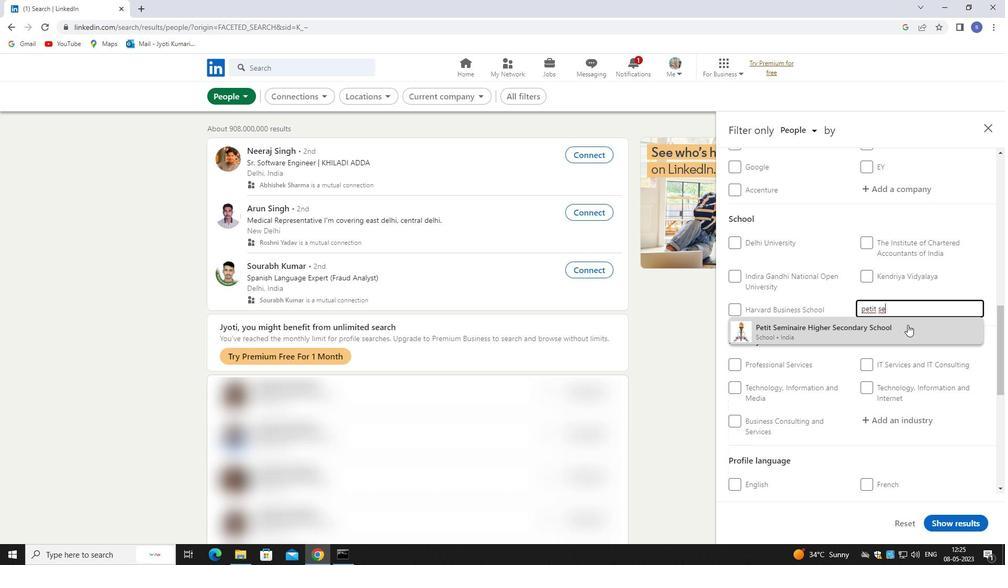
Action: Mouse moved to (909, 327)
Screenshot: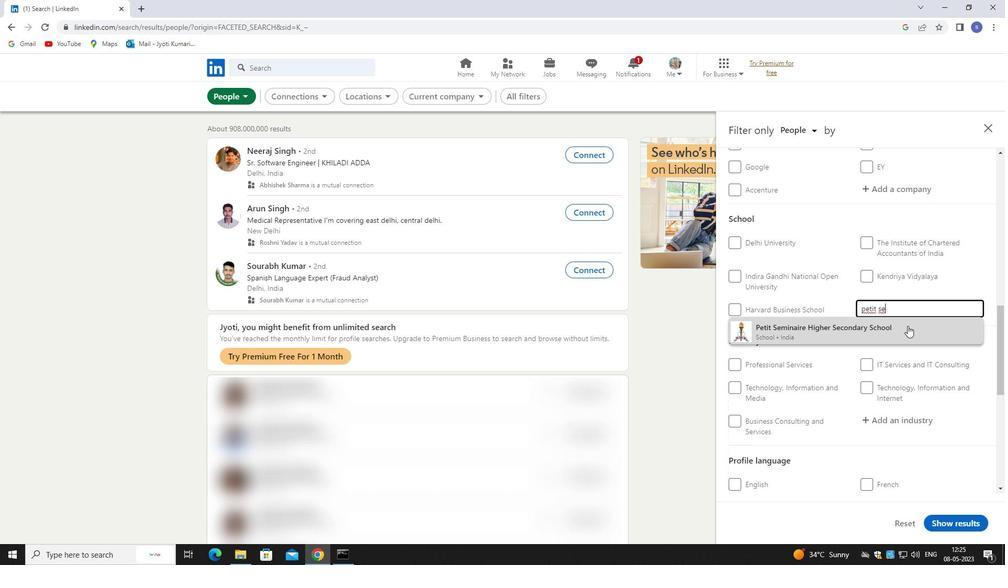 
Action: Mouse scrolled (909, 326) with delta (0, 0)
Screenshot: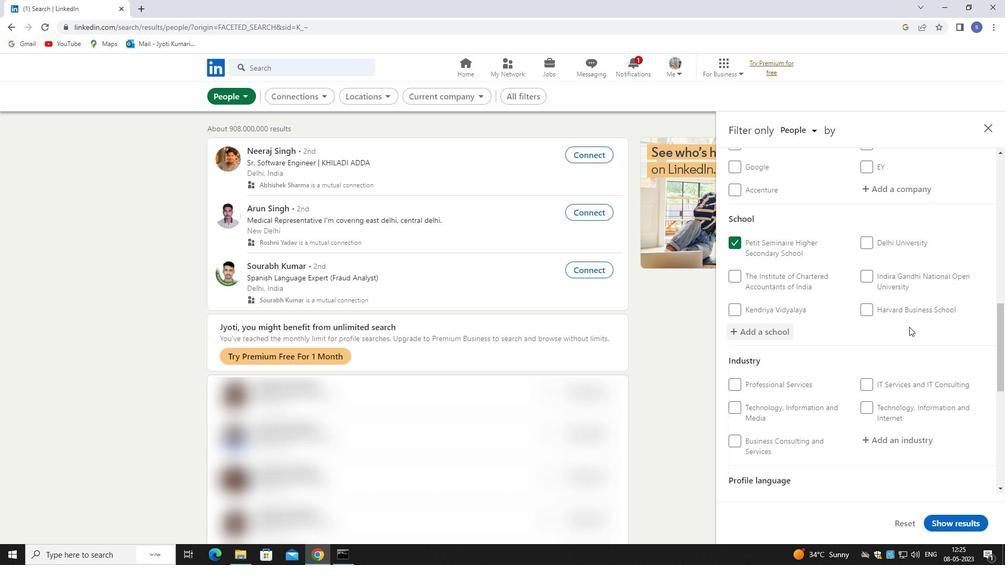 
Action: Mouse moved to (909, 328)
Screenshot: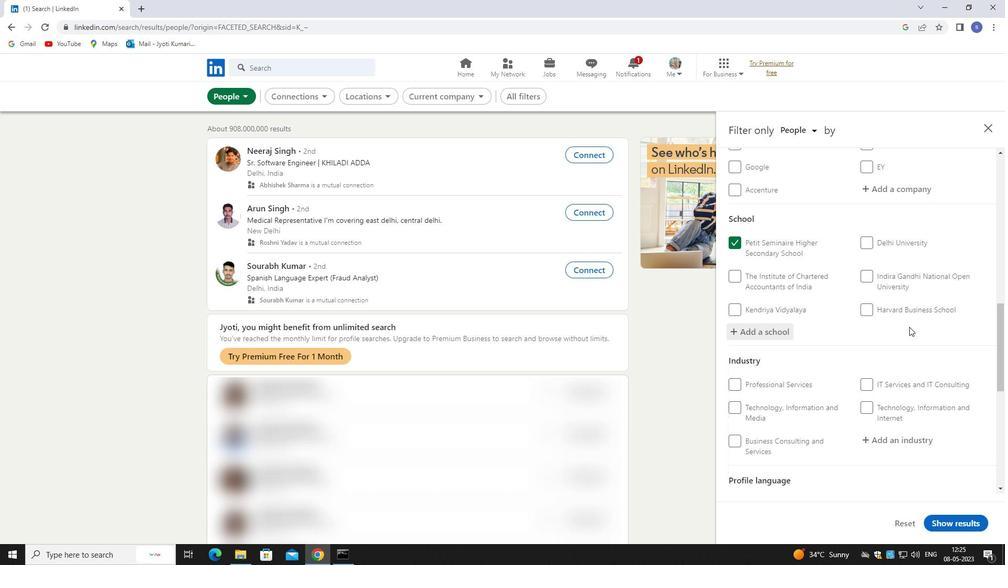 
Action: Mouse scrolled (909, 327) with delta (0, 0)
Screenshot: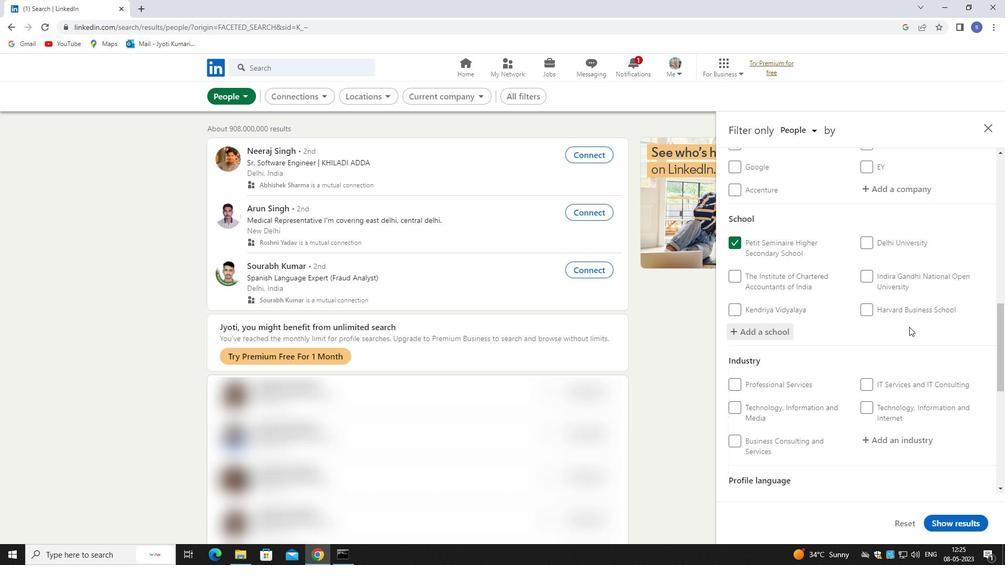
Action: Mouse moved to (908, 332)
Screenshot: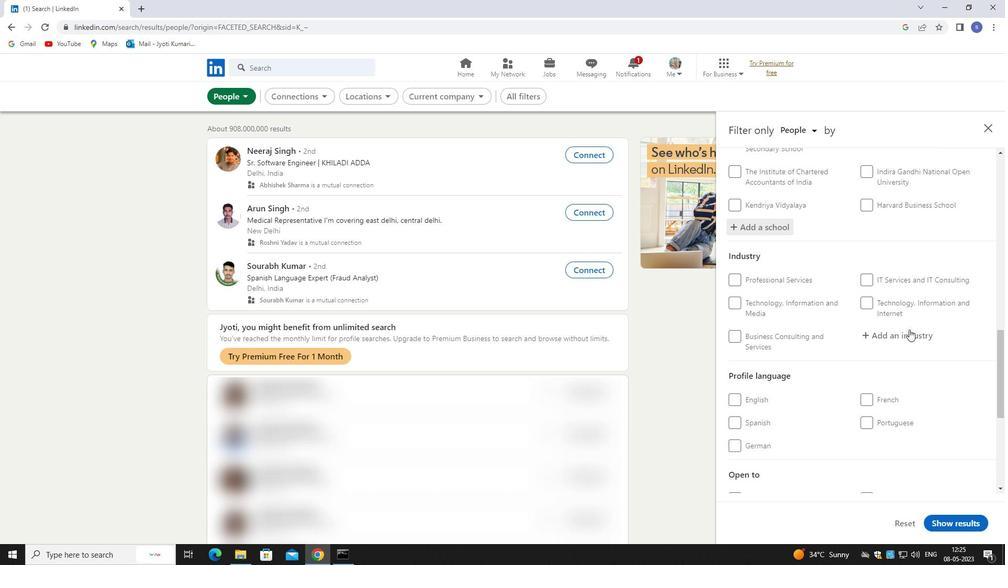 
Action: Mouse pressed left at (908, 332)
Screenshot: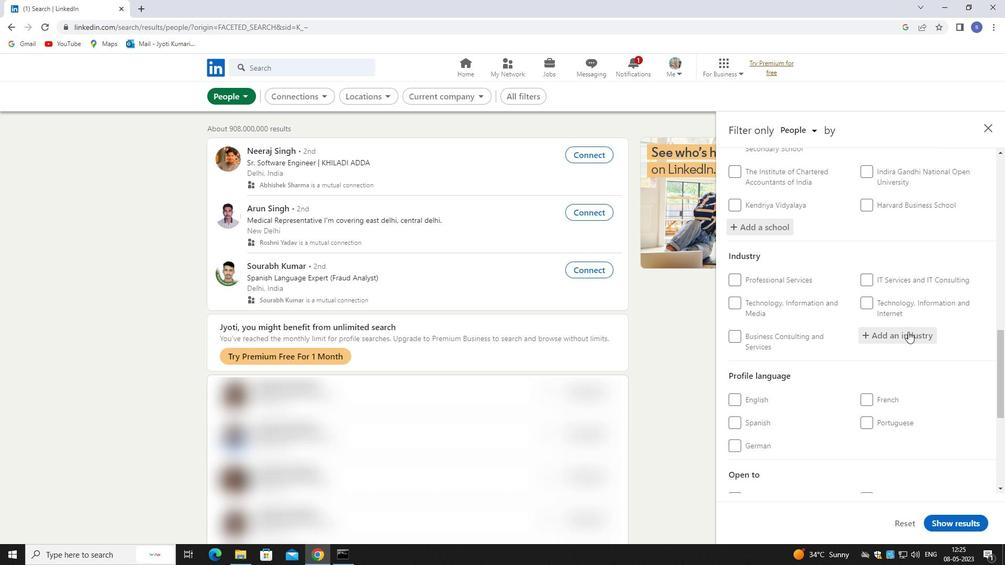 
Action: Mouse moved to (910, 342)
Screenshot: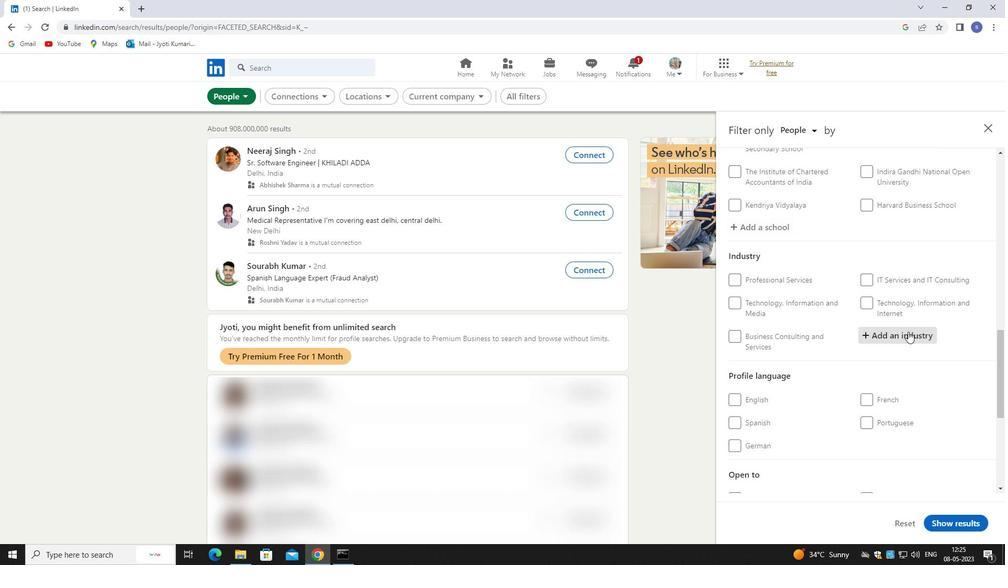 
Action: Key pressed INDUSTRY<Key.space>ASS
Screenshot: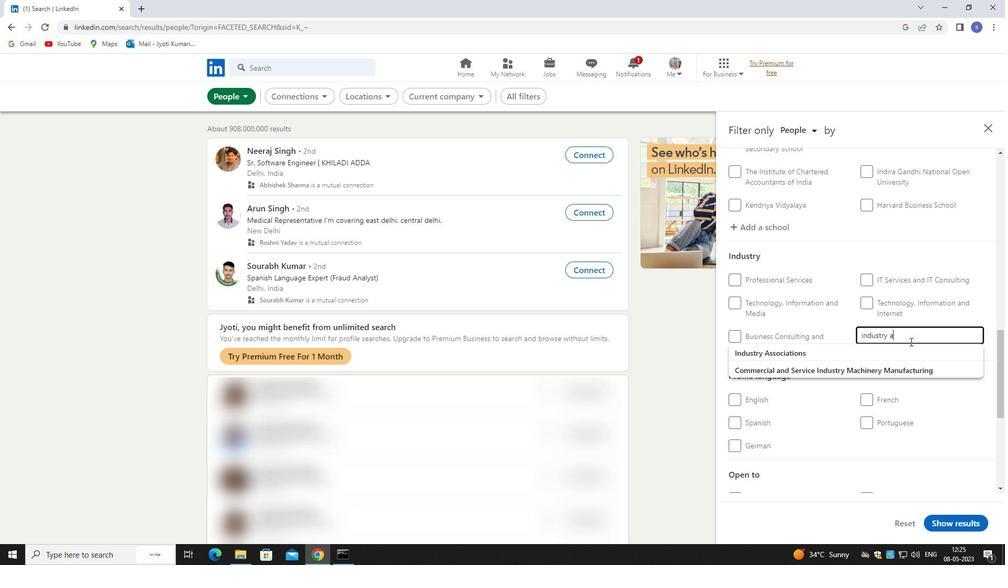 
Action: Mouse moved to (906, 358)
Screenshot: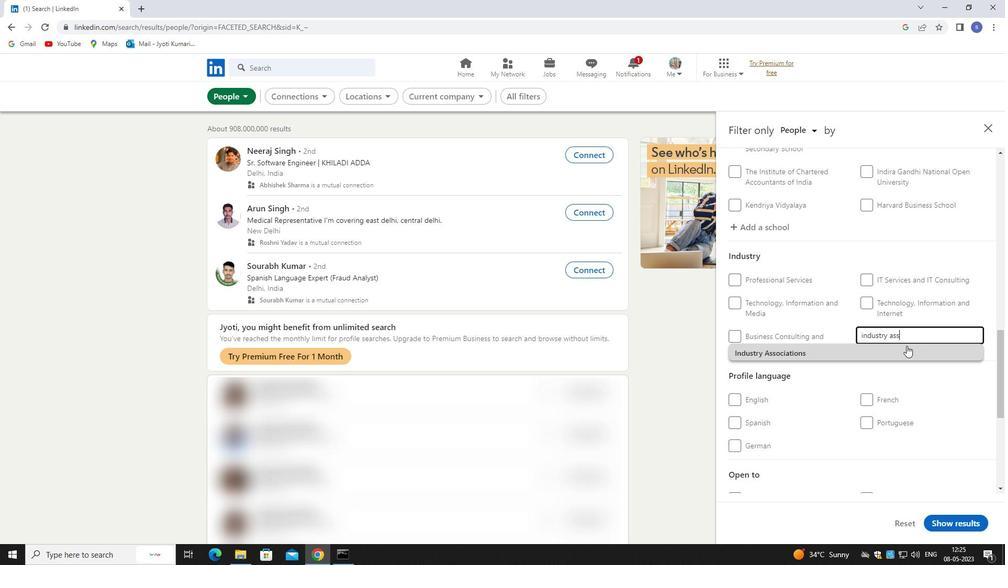 
Action: Mouse pressed left at (906, 358)
Screenshot: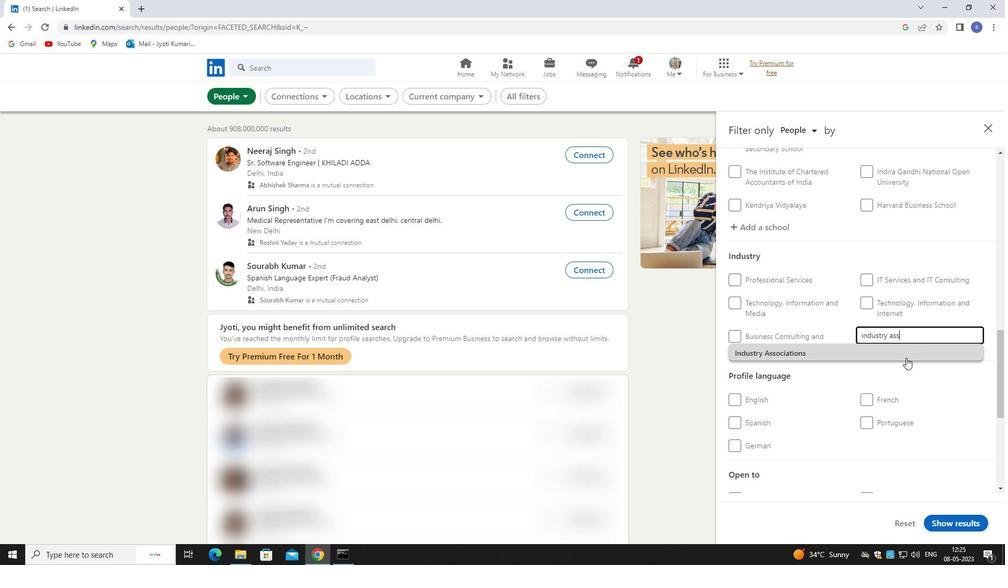 
Action: Mouse moved to (865, 424)
Screenshot: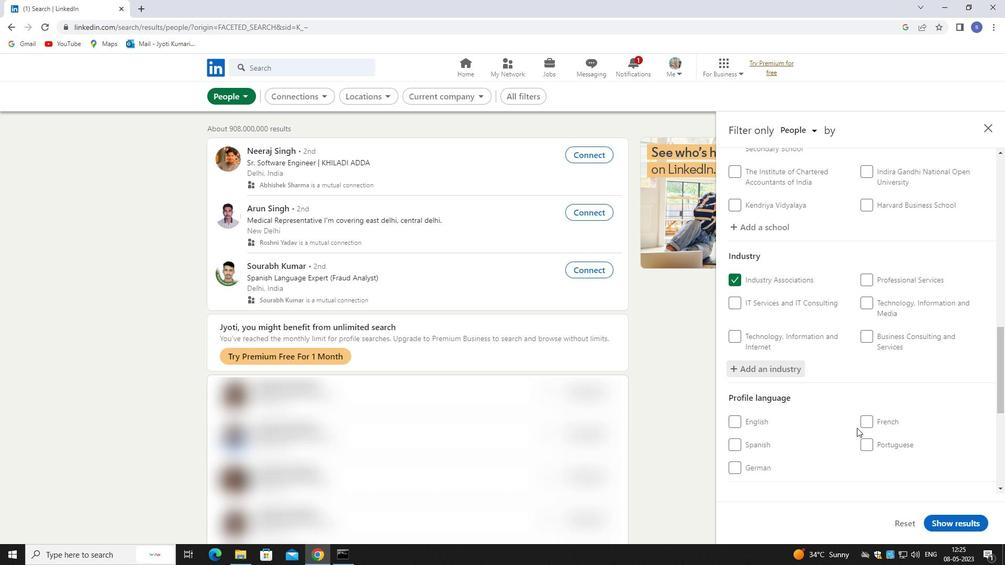 
Action: Mouse pressed left at (865, 424)
Screenshot: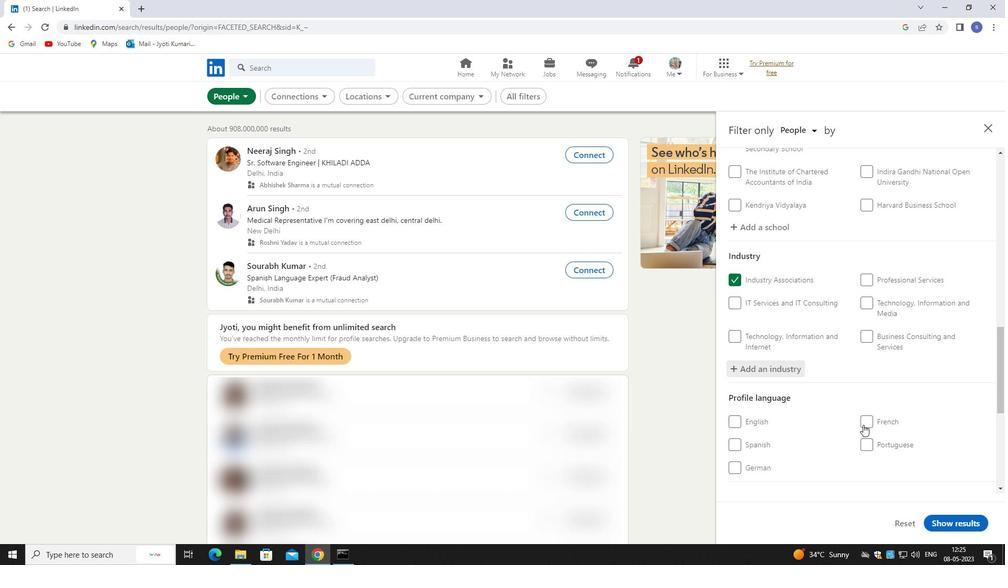 
Action: Mouse moved to (865, 424)
Screenshot: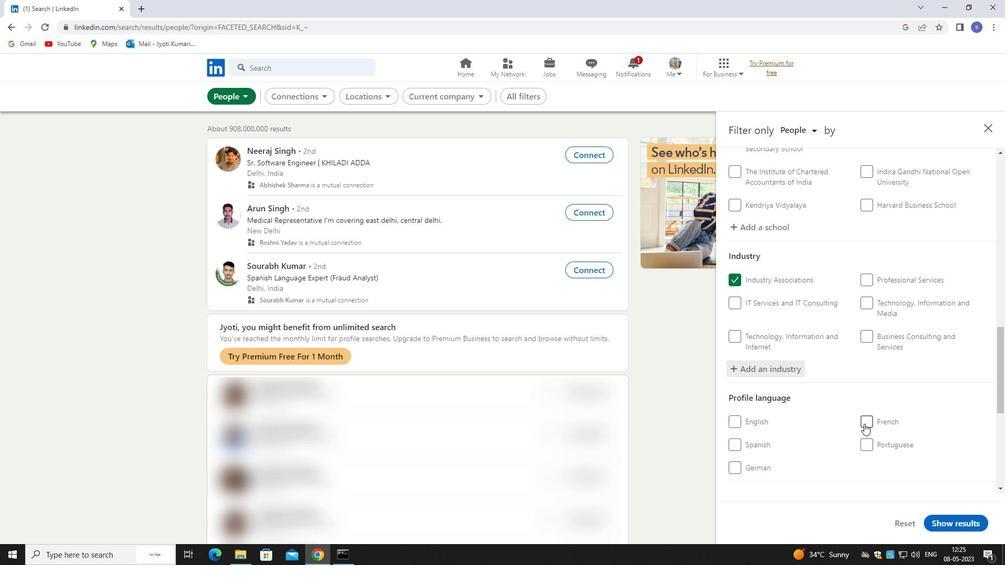 
Action: Mouse scrolled (865, 423) with delta (0, 0)
Screenshot: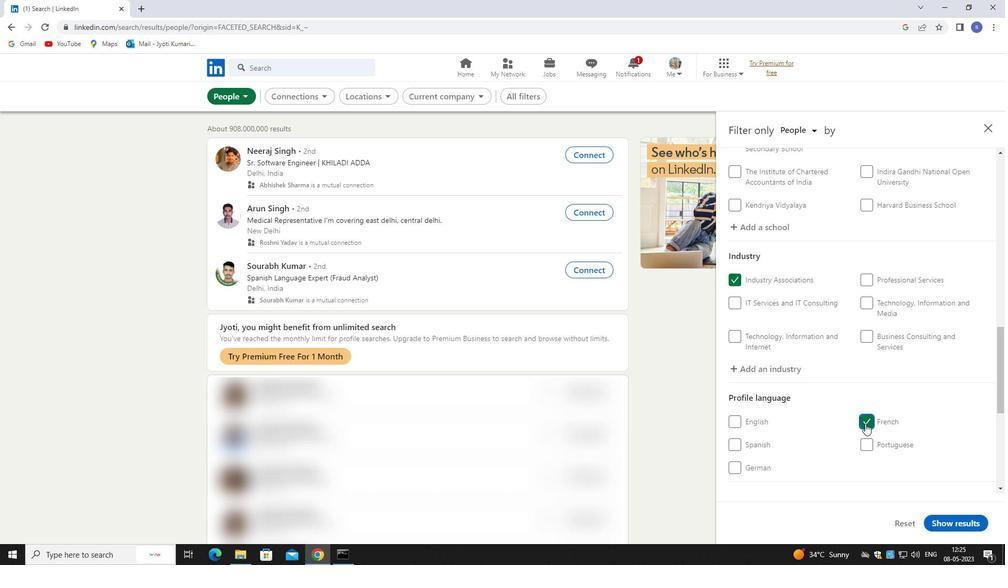 
Action: Mouse scrolled (865, 423) with delta (0, 0)
Screenshot: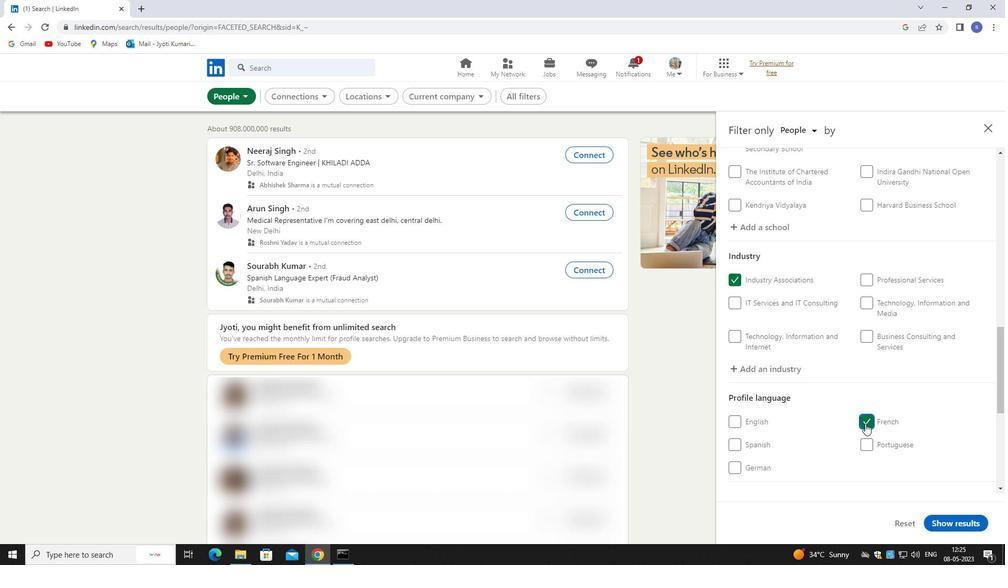 
Action: Mouse scrolled (865, 423) with delta (0, 0)
Screenshot: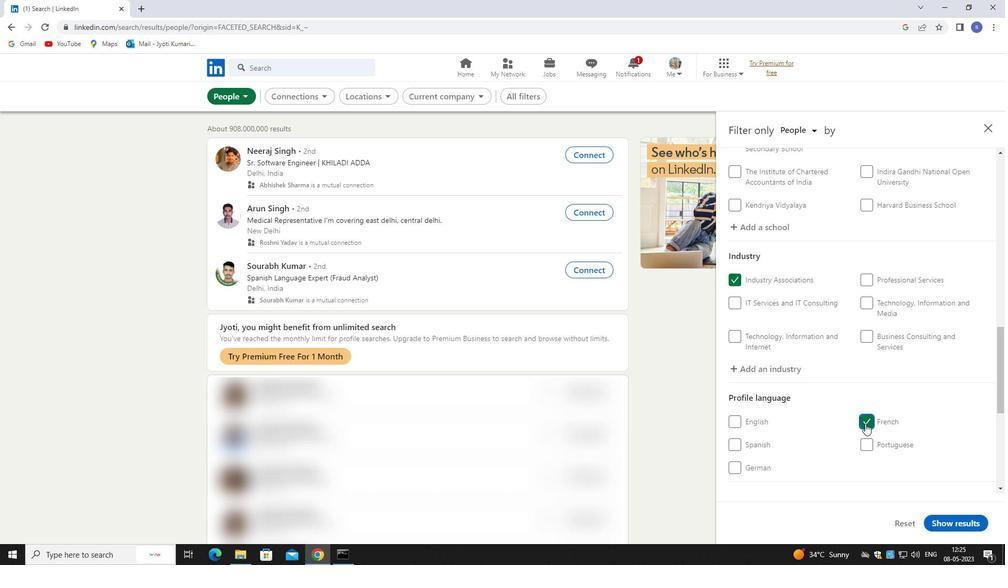 
Action: Mouse moved to (873, 411)
Screenshot: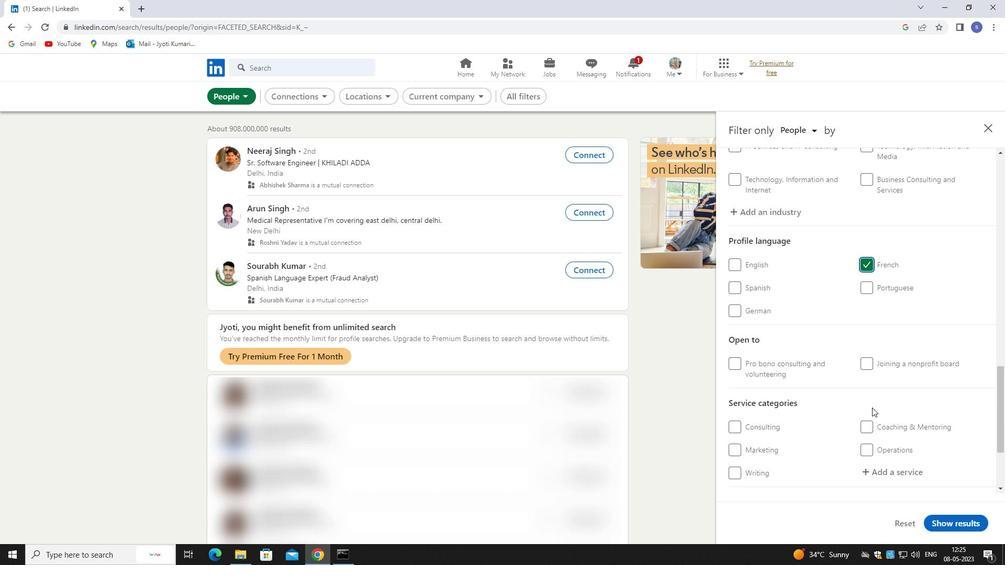 
Action: Mouse scrolled (873, 410) with delta (0, 0)
Screenshot: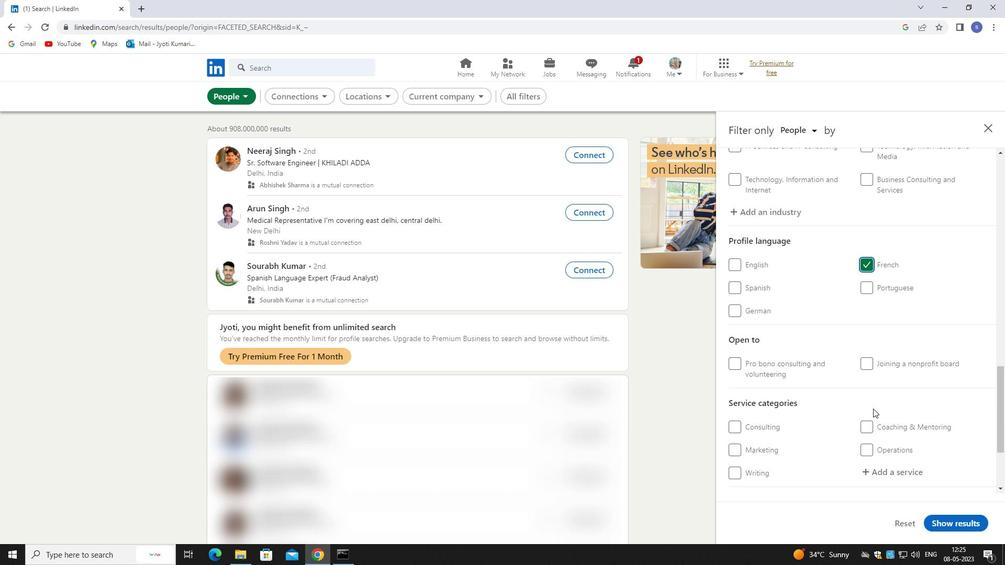 
Action: Mouse moved to (874, 412)
Screenshot: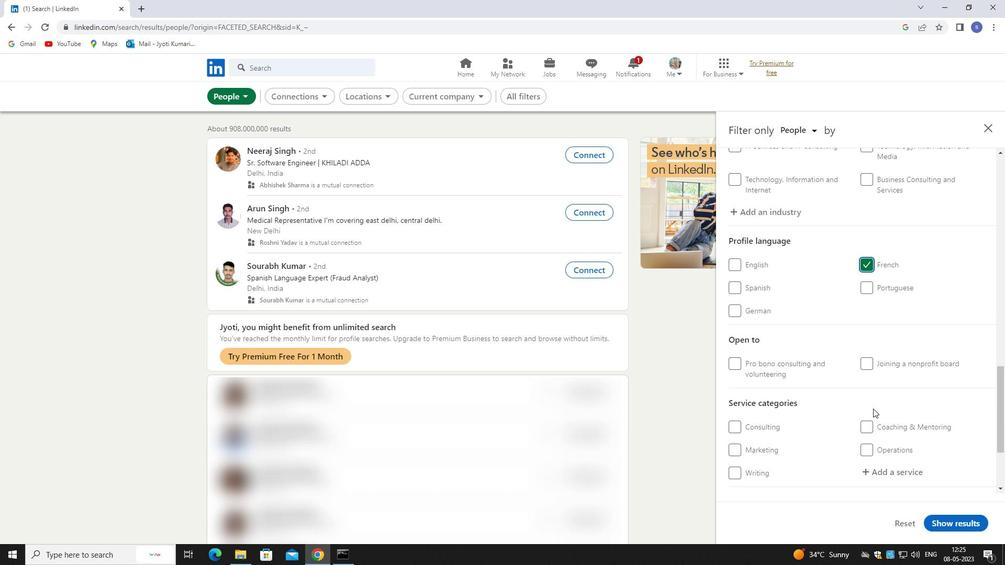 
Action: Mouse scrolled (874, 411) with delta (0, 0)
Screenshot: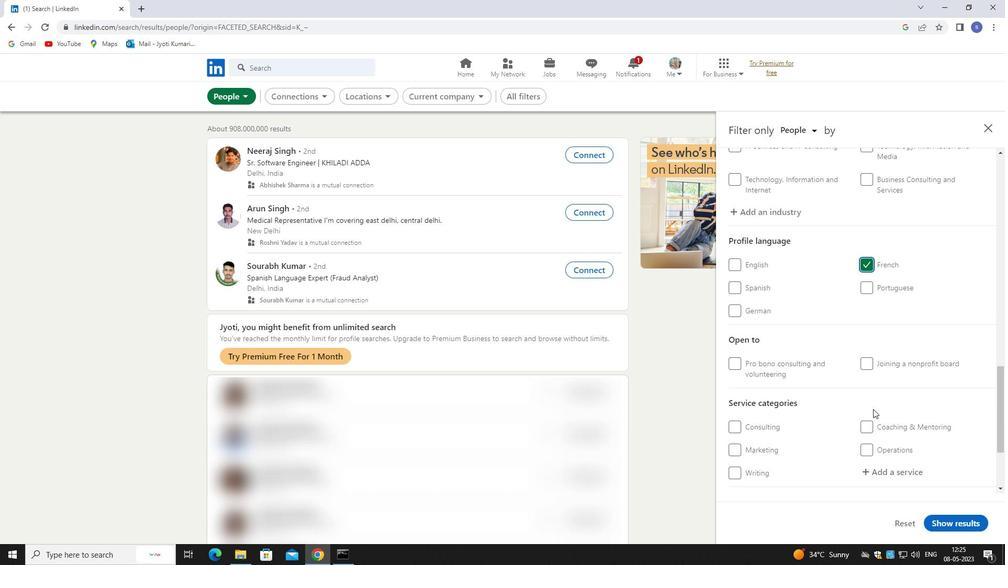 
Action: Mouse moved to (874, 412)
Screenshot: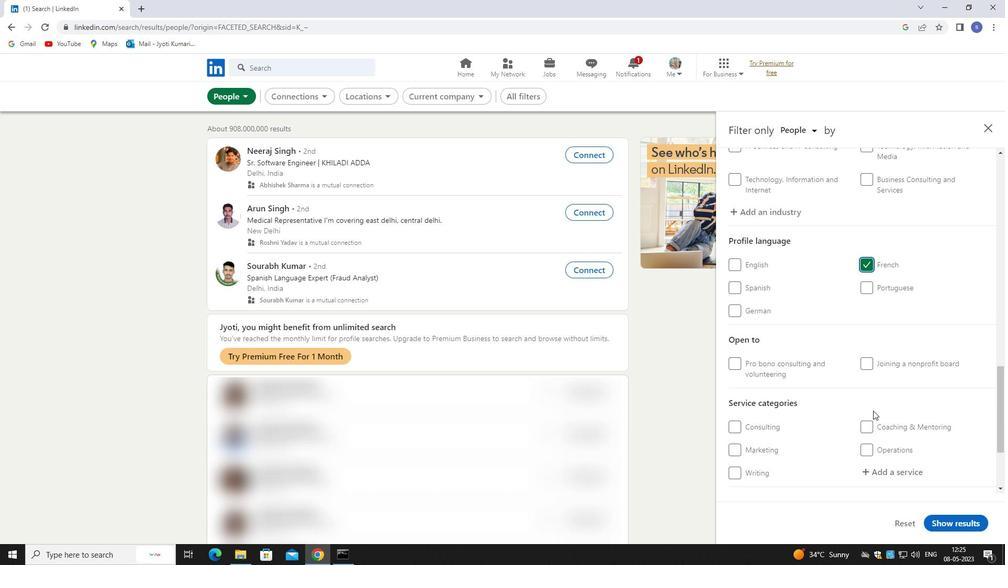 
Action: Mouse scrolled (874, 412) with delta (0, 0)
Screenshot: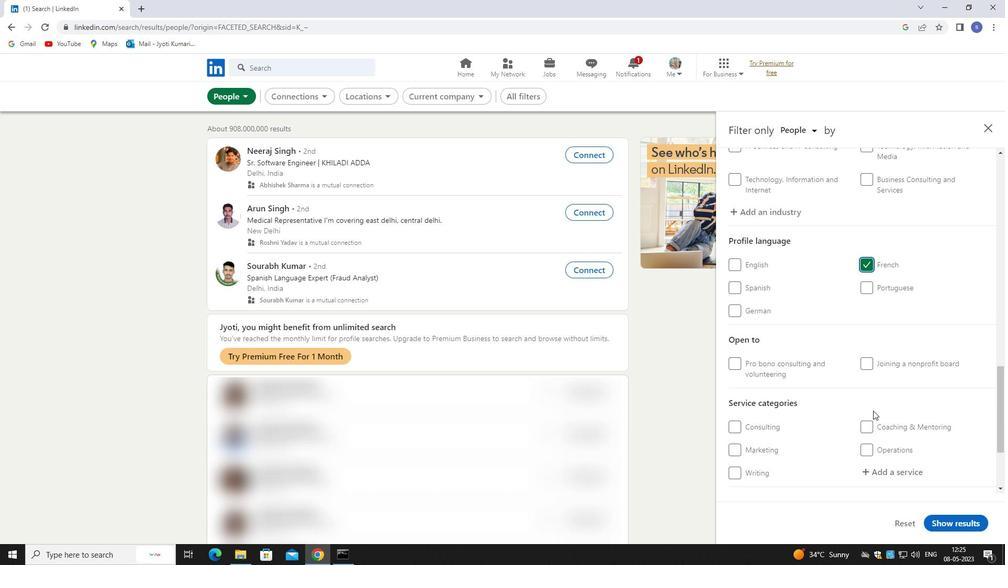 
Action: Mouse moved to (888, 346)
Screenshot: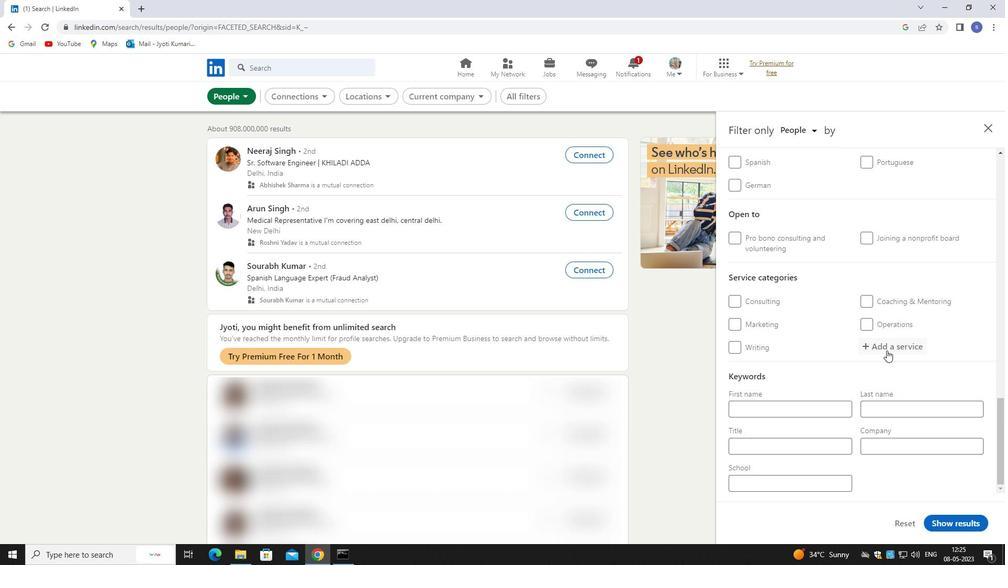 
Action: Mouse pressed left at (888, 346)
Screenshot: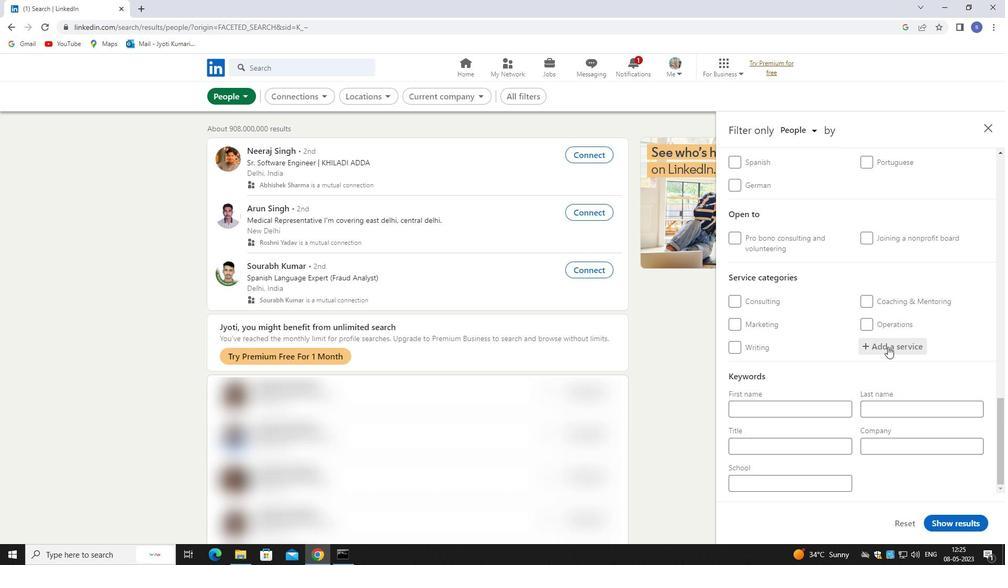 
Action: Mouse moved to (881, 353)
Screenshot: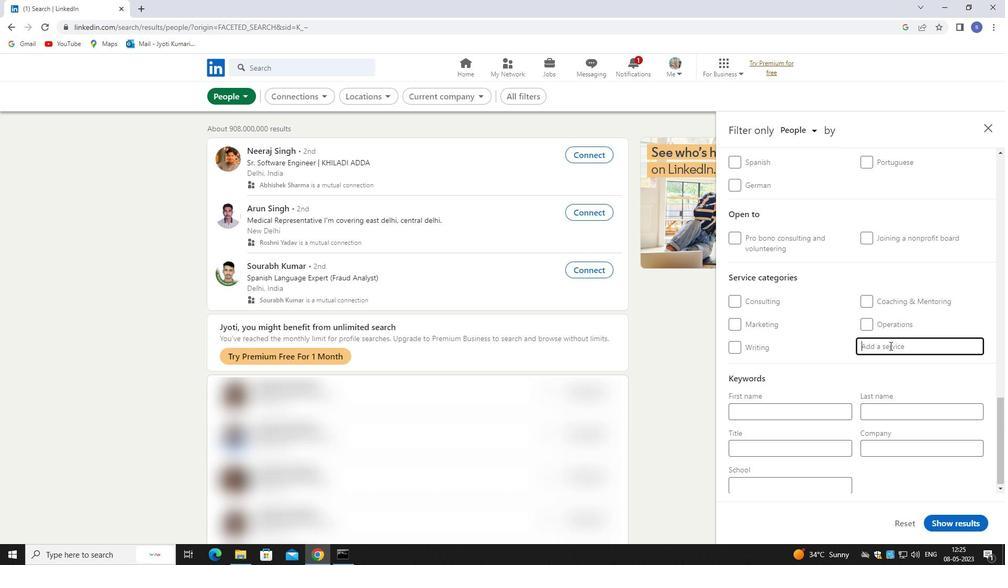 
Action: Key pressed CUSTOMER
Screenshot: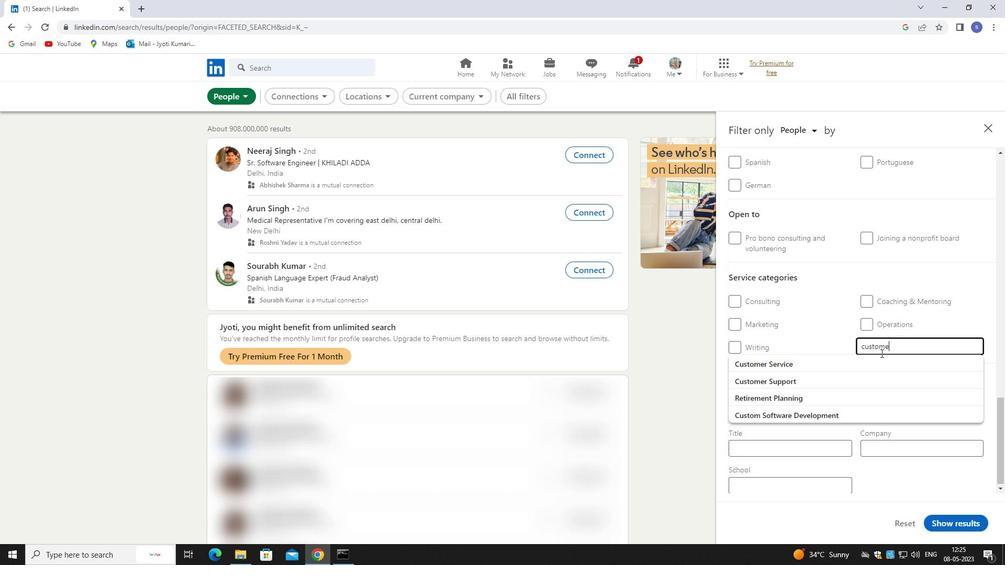 
Action: Mouse moved to (876, 372)
Screenshot: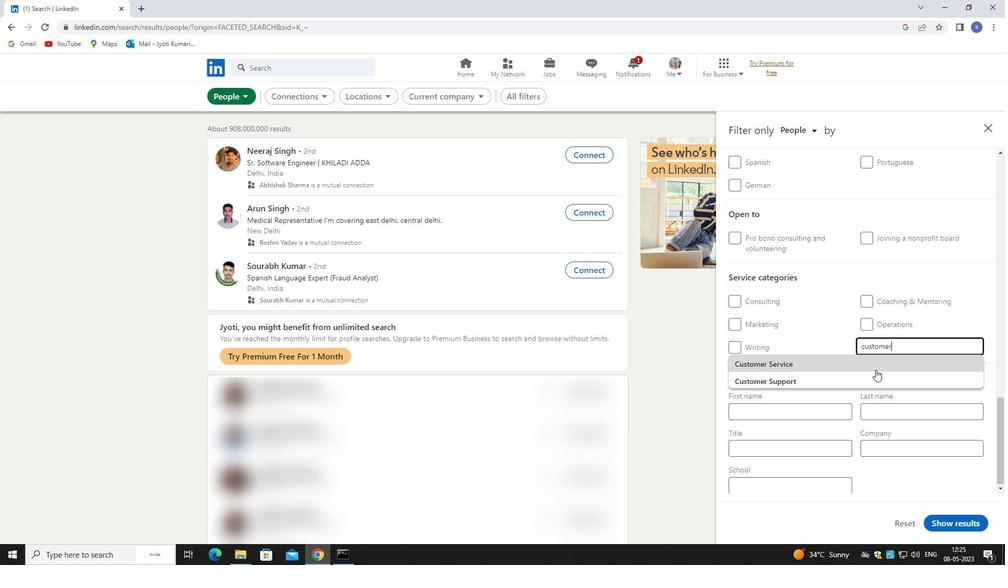 
Action: Mouse pressed left at (876, 372)
Screenshot: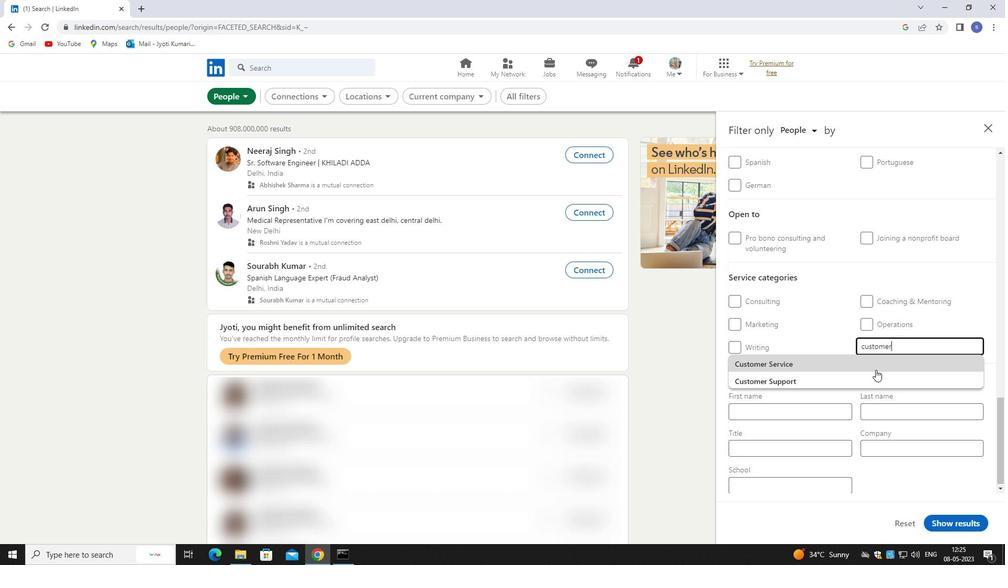 
Action: Mouse scrolled (876, 372) with delta (0, 0)
Screenshot: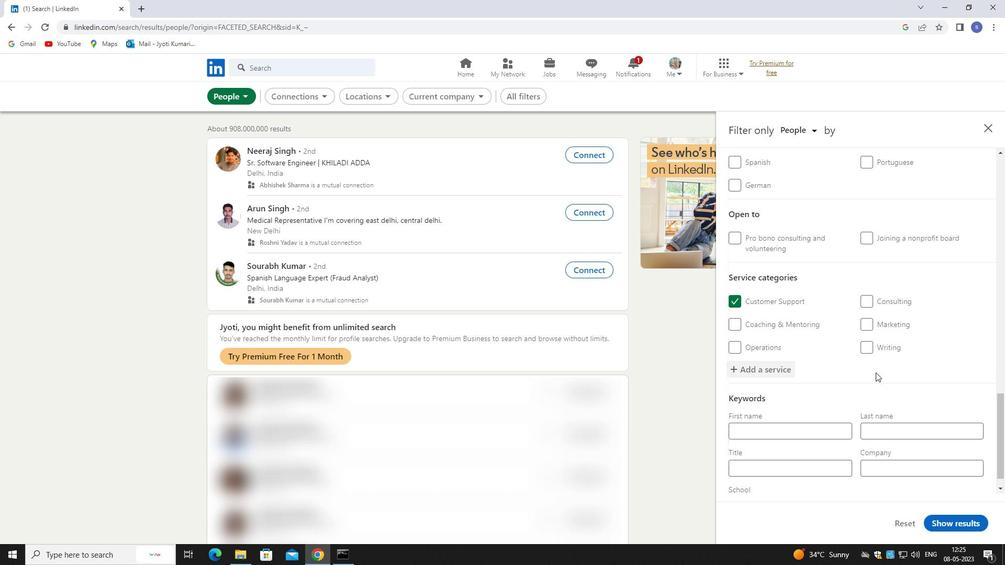 
Action: Mouse scrolled (876, 372) with delta (0, 0)
Screenshot: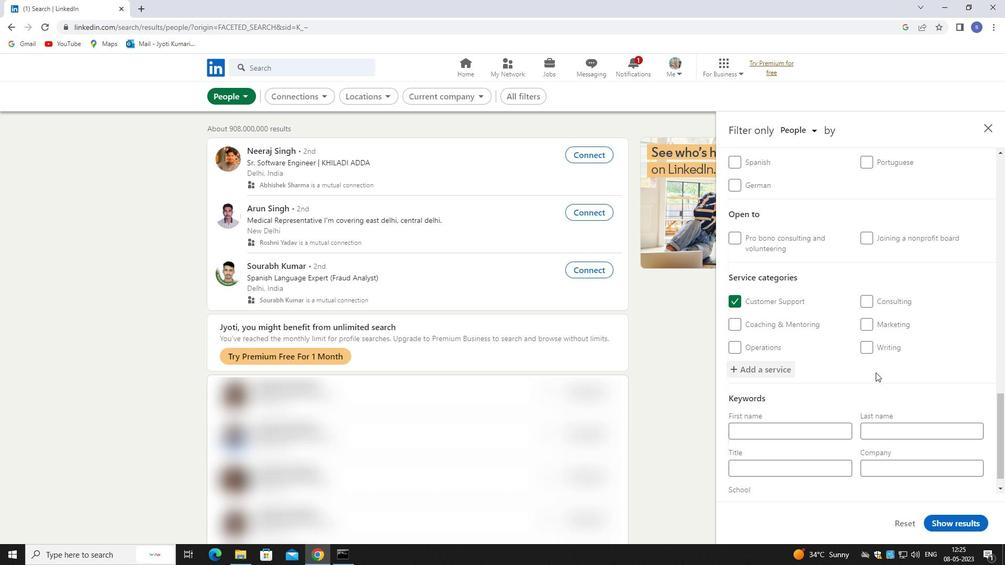 
Action: Mouse scrolled (876, 372) with delta (0, 0)
Screenshot: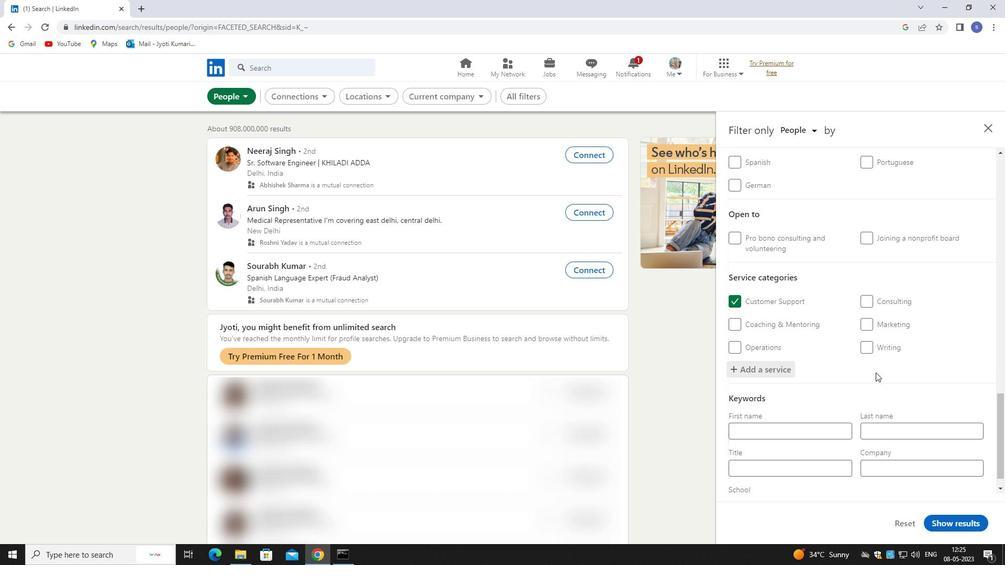 
Action: Mouse moved to (805, 447)
Screenshot: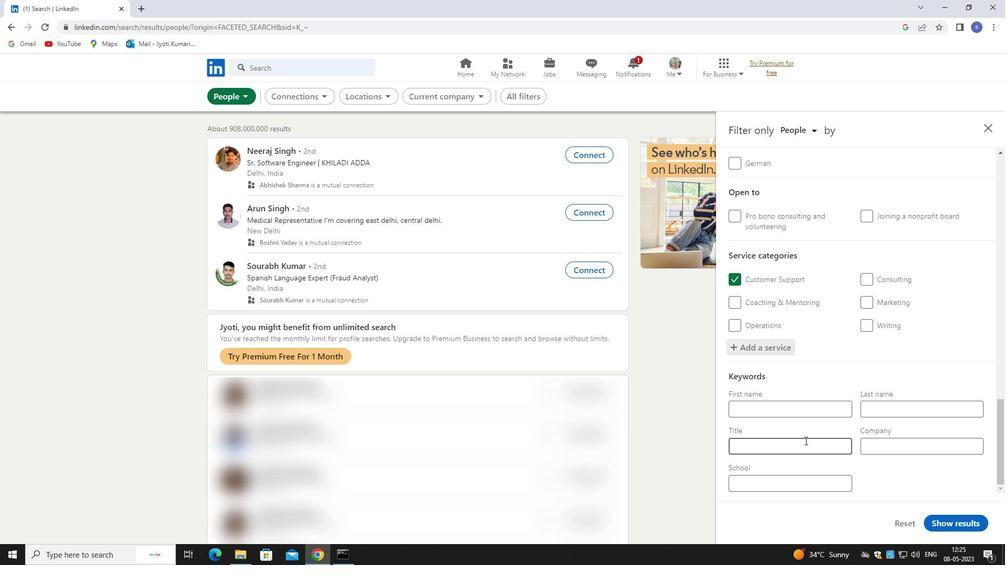
Action: Mouse pressed left at (805, 447)
Screenshot: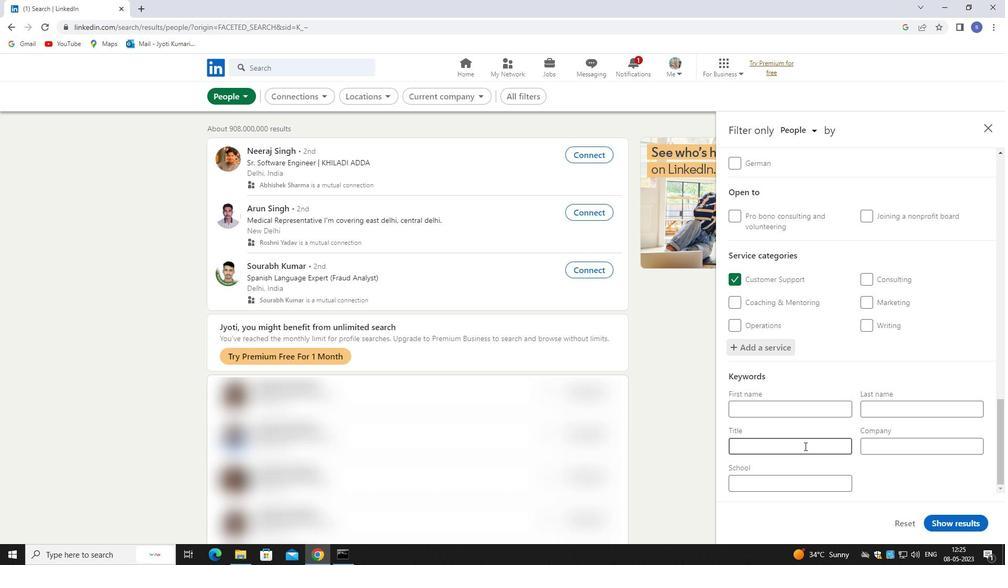 
Action: Key pressed <Key.shift>ADMINISTRATIVE
Screenshot: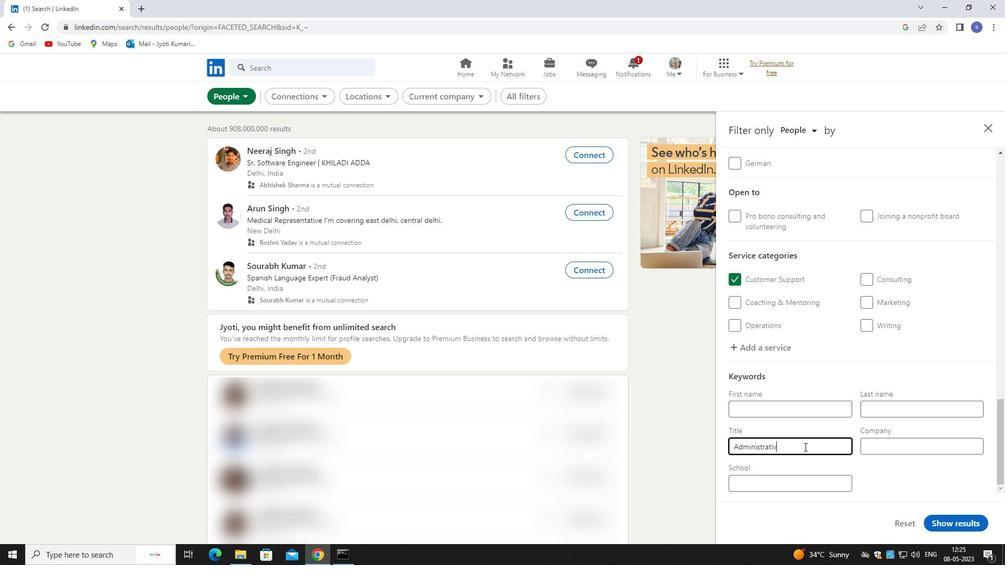 
Action: Mouse moved to (804, 447)
Screenshot: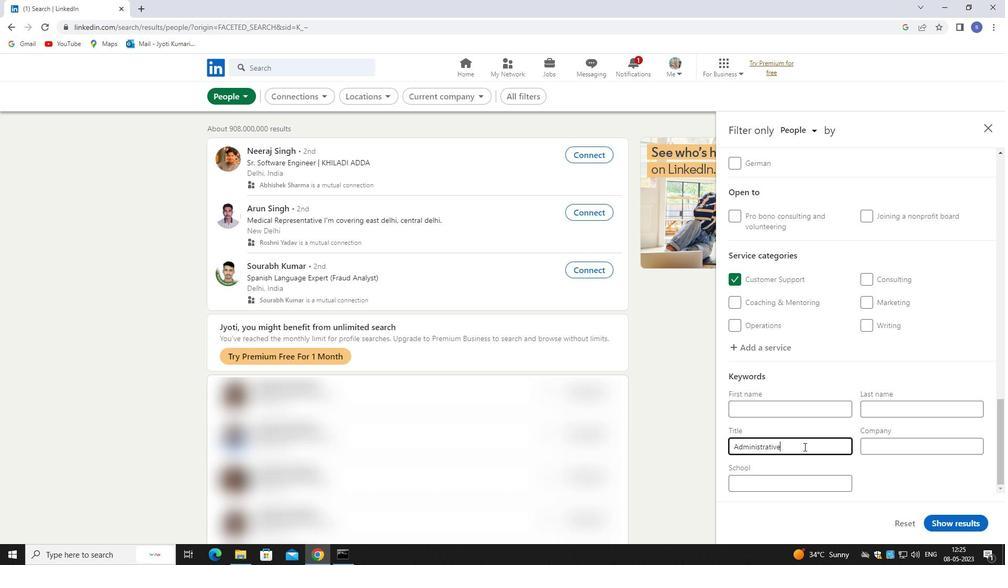 
Action: Key pressed <Key.backspace><Key.backspace><Key.backspace><Key.backspace>TOR
Screenshot: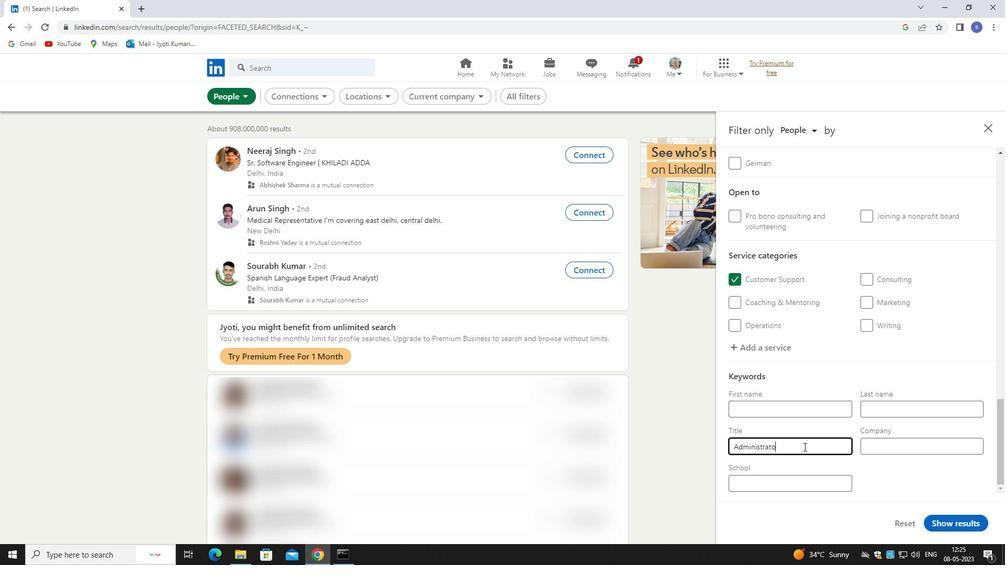
Action: Mouse moved to (947, 522)
Screenshot: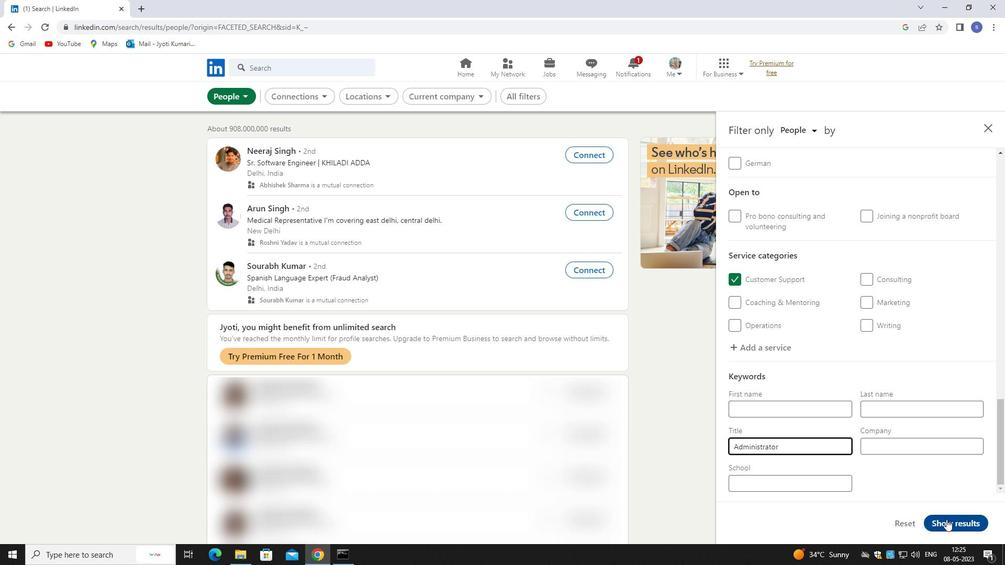 
Action: Mouse pressed left at (947, 522)
Screenshot: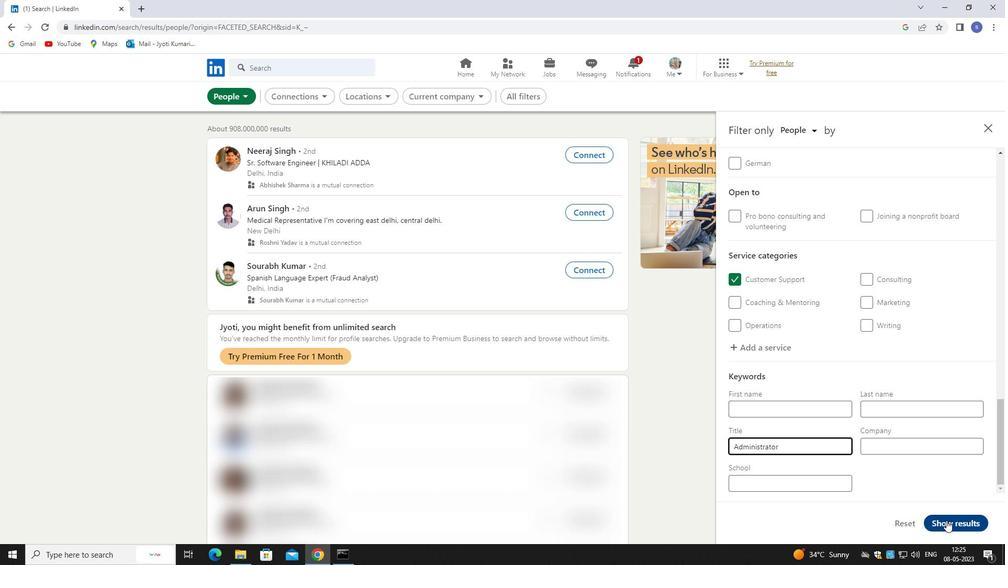 
Action: Mouse moved to (947, 515)
Screenshot: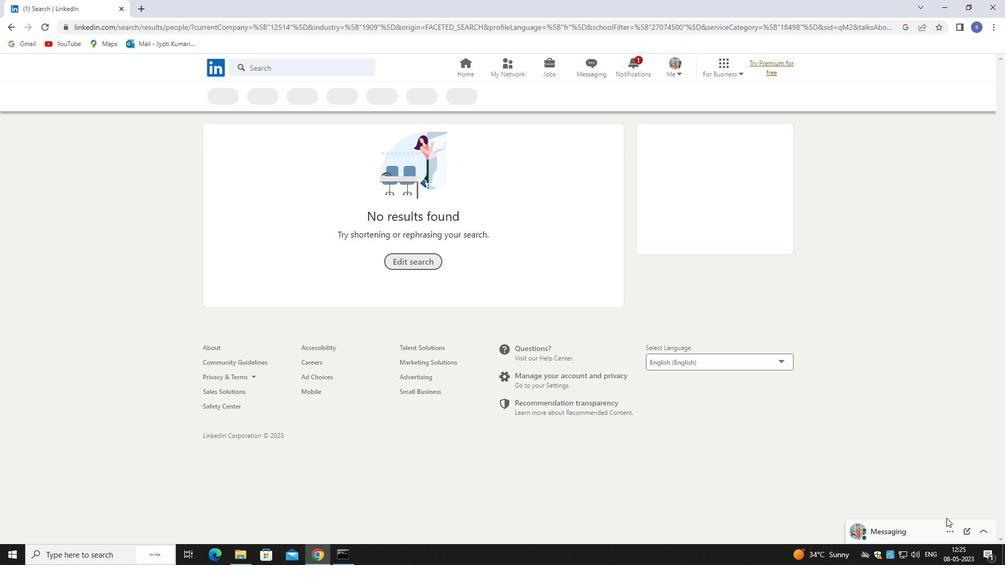
